 Task: Find connections with filter location Abnūb with filter topic #Mondaymotivationwith filter profile language German with filter current company JK Agri Genetics Limited with filter school University of Agricultural Sciences, Bangalore with filter industry Real Estate with filter service category Ghostwriting with filter keywords title Office Clerk
Action: Mouse moved to (491, 62)
Screenshot: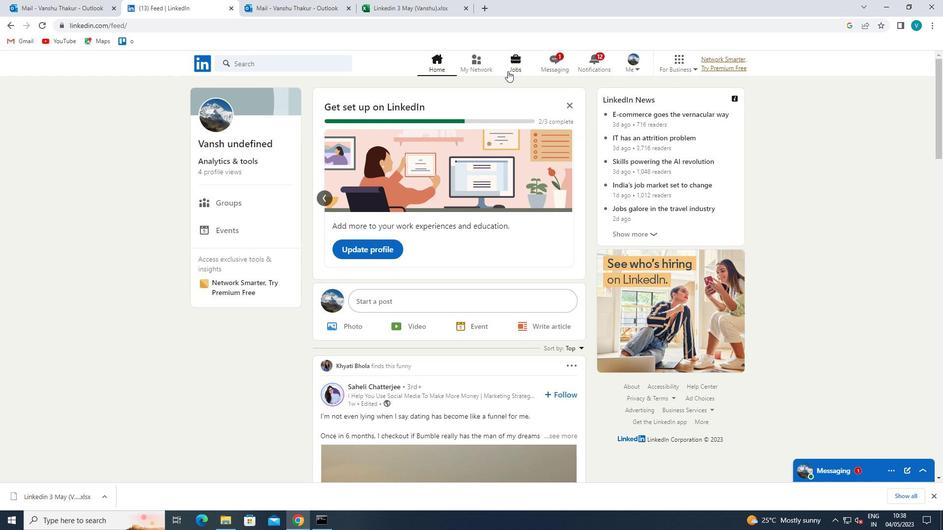 
Action: Mouse pressed left at (491, 62)
Screenshot: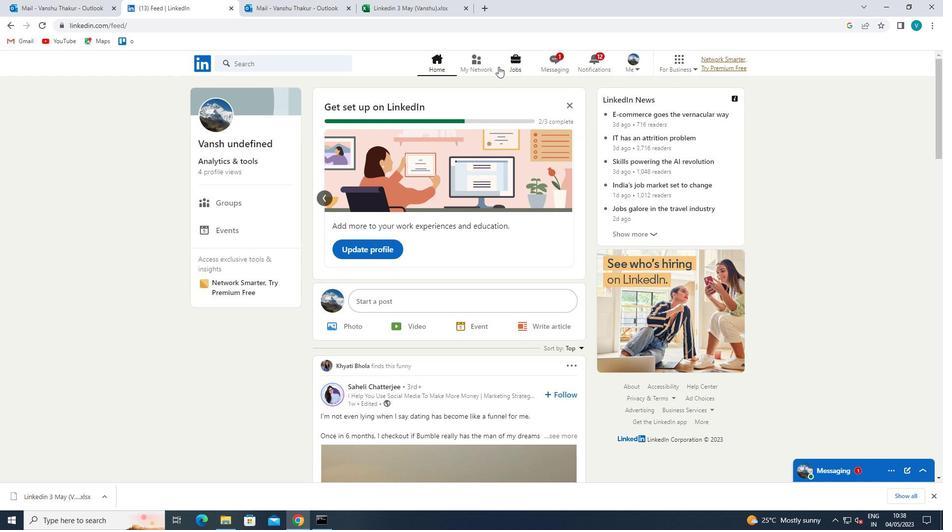 
Action: Mouse moved to (298, 118)
Screenshot: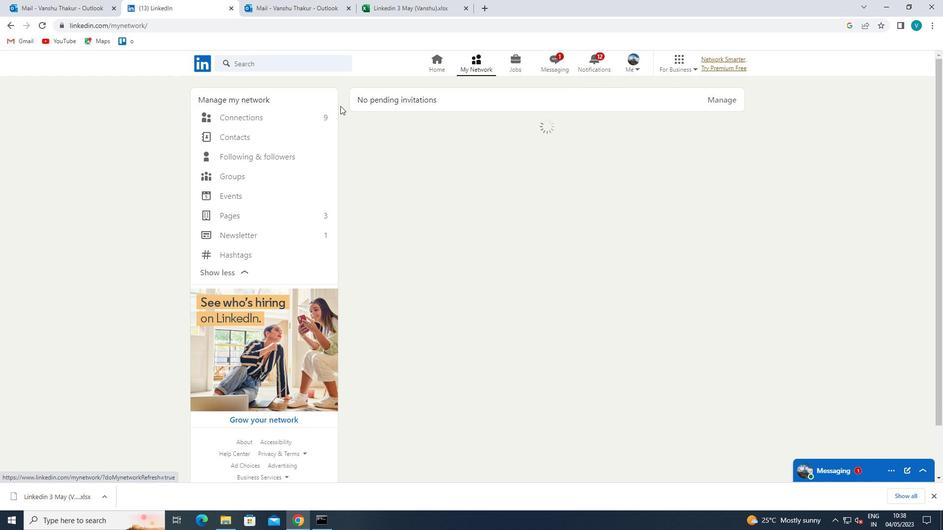 
Action: Mouse pressed left at (298, 118)
Screenshot: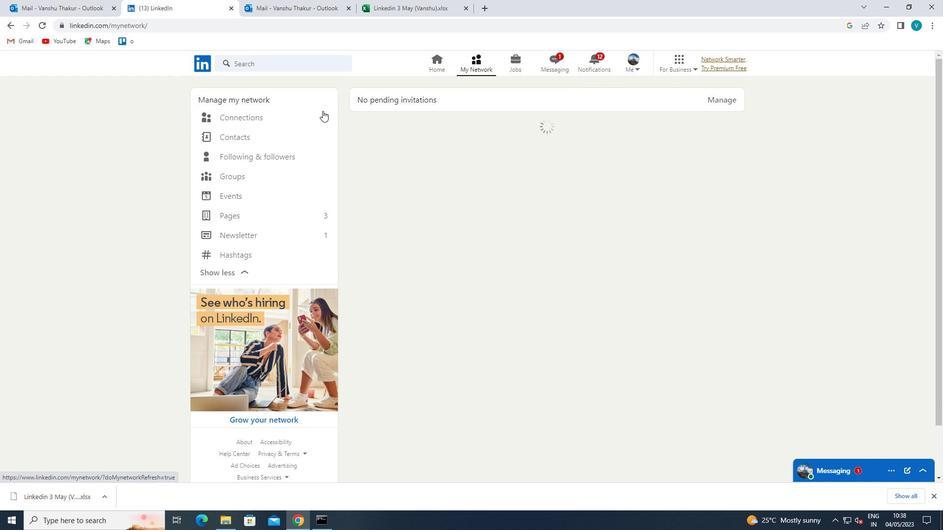 
Action: Mouse moved to (524, 116)
Screenshot: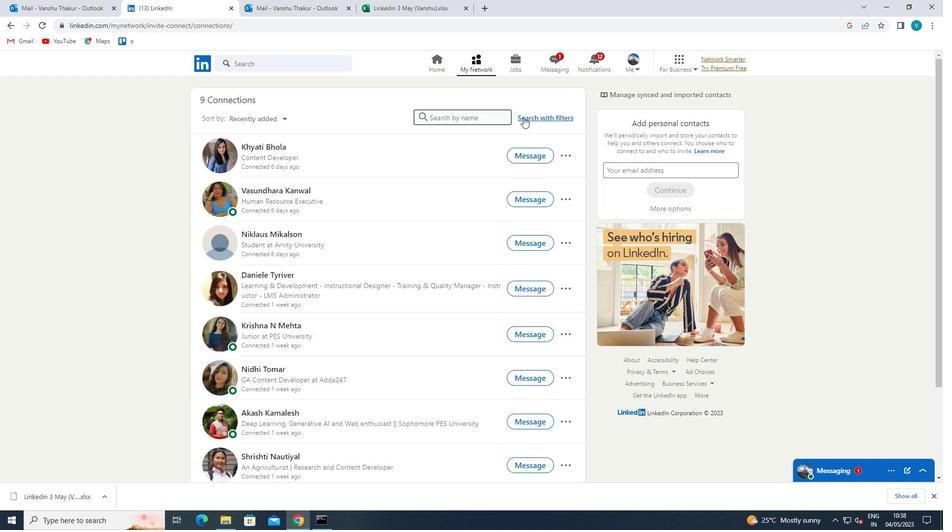 
Action: Mouse pressed left at (524, 116)
Screenshot: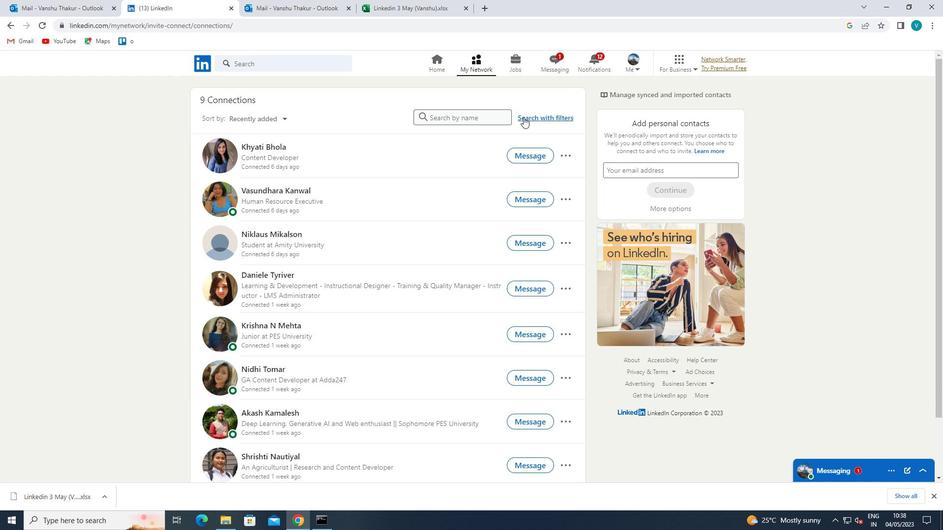 
Action: Mouse moved to (473, 88)
Screenshot: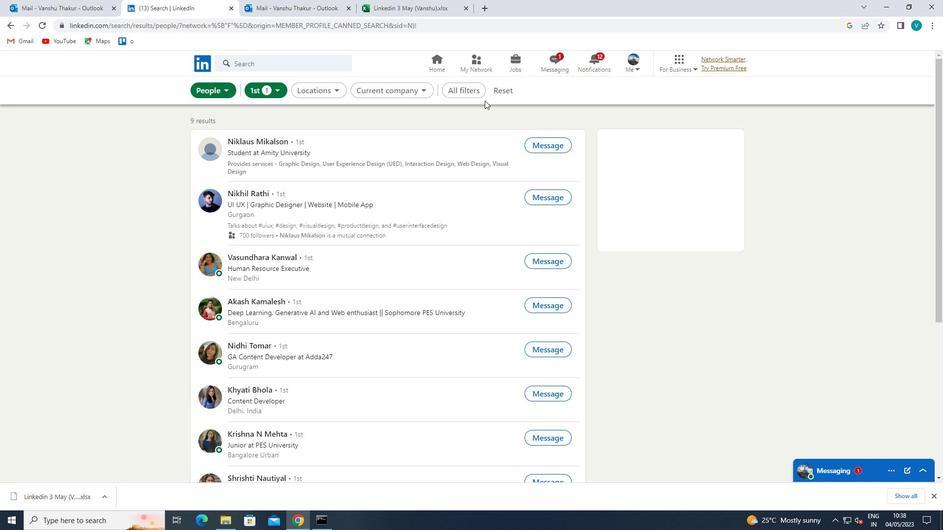 
Action: Mouse pressed left at (473, 88)
Screenshot: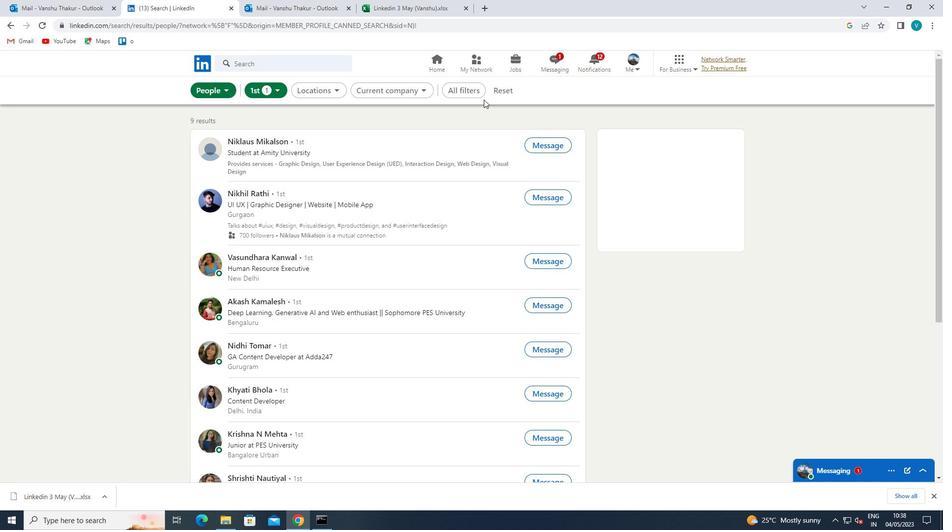 
Action: Mouse moved to (765, 178)
Screenshot: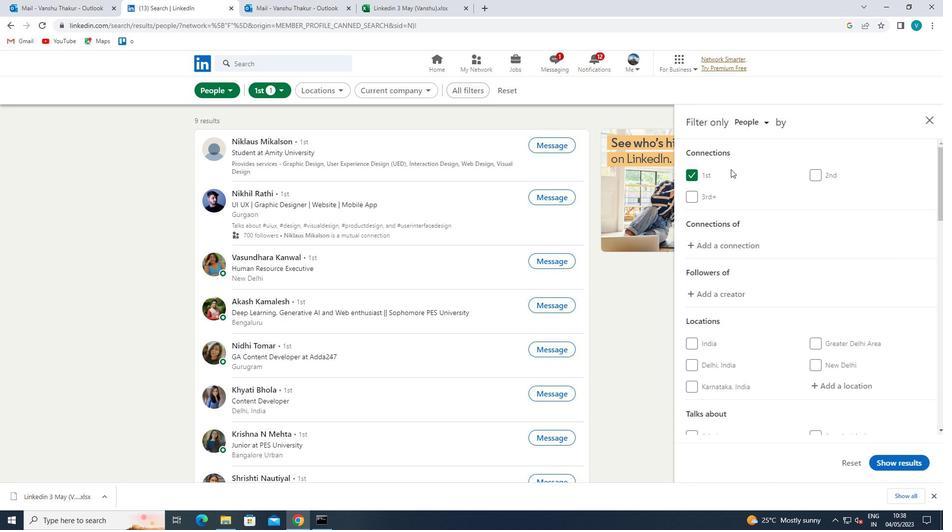 
Action: Mouse scrolled (765, 177) with delta (0, 0)
Screenshot: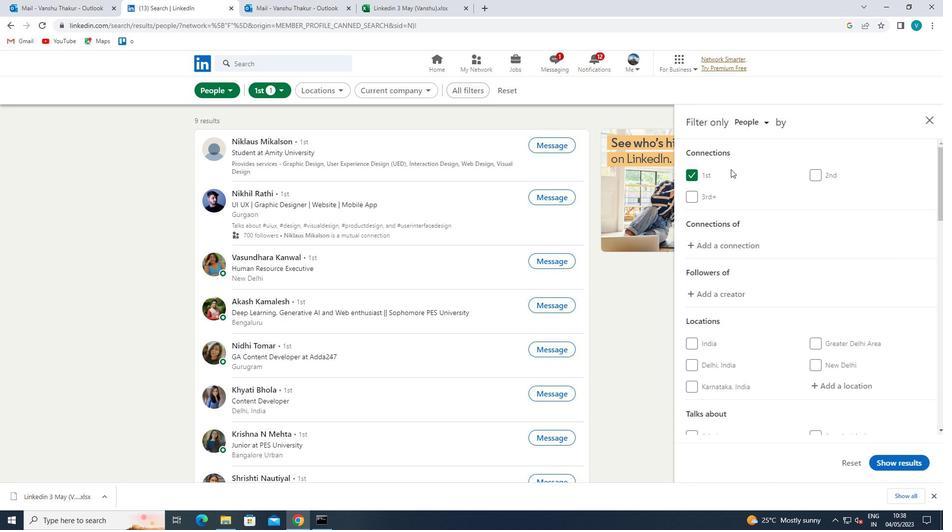
Action: Mouse scrolled (765, 177) with delta (0, 0)
Screenshot: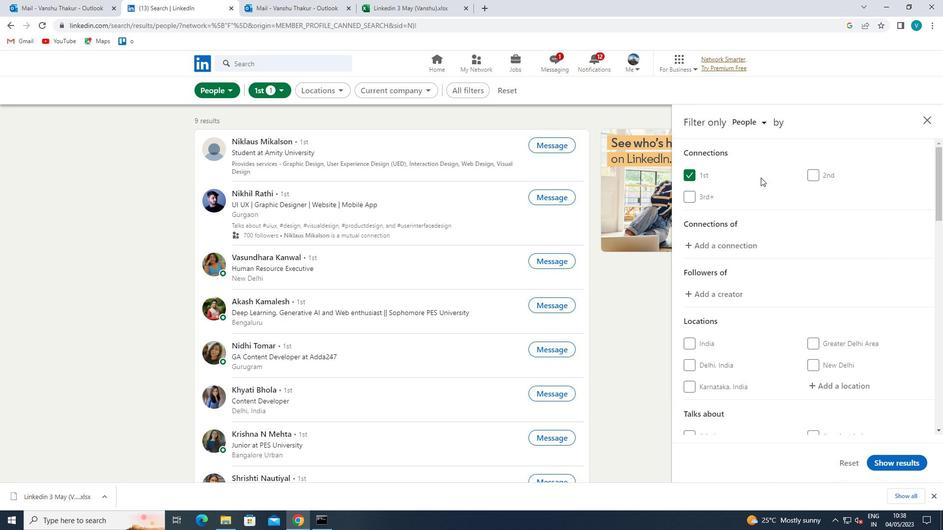 
Action: Mouse moved to (833, 283)
Screenshot: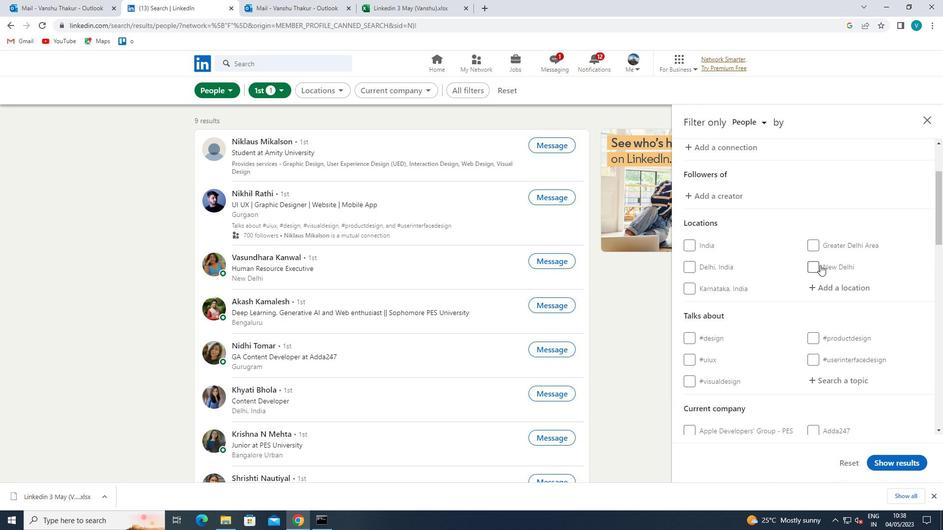 
Action: Mouse pressed left at (833, 283)
Screenshot: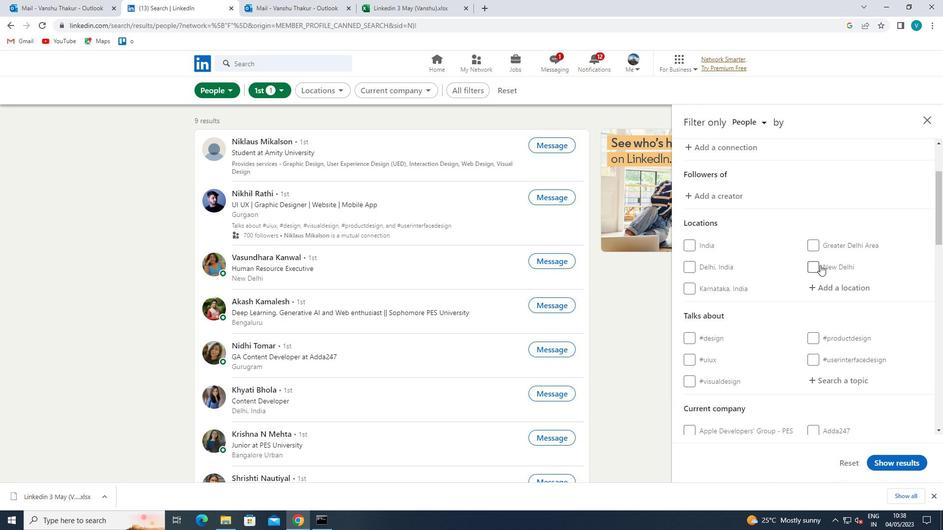 
Action: Mouse moved to (833, 284)
Screenshot: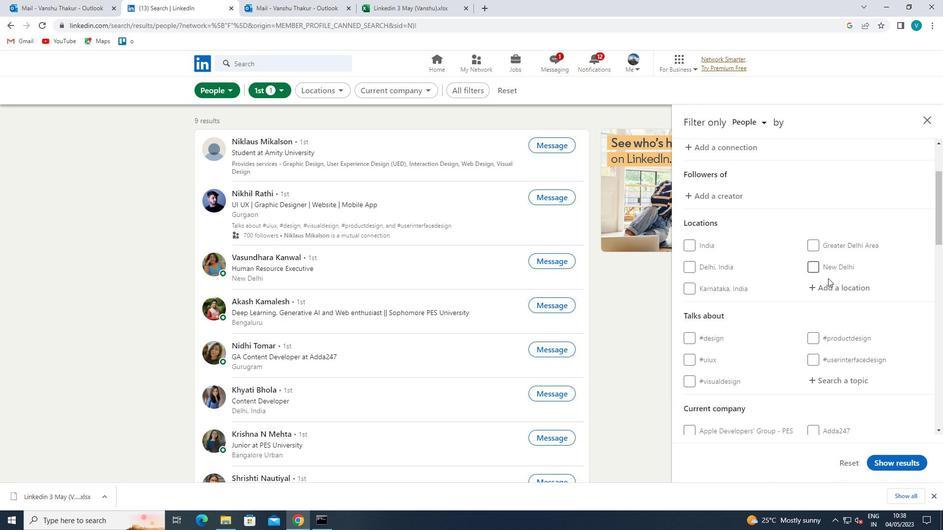 
Action: Key pressed <Key.shift>ABNUN<Key.backspace>B
Screenshot: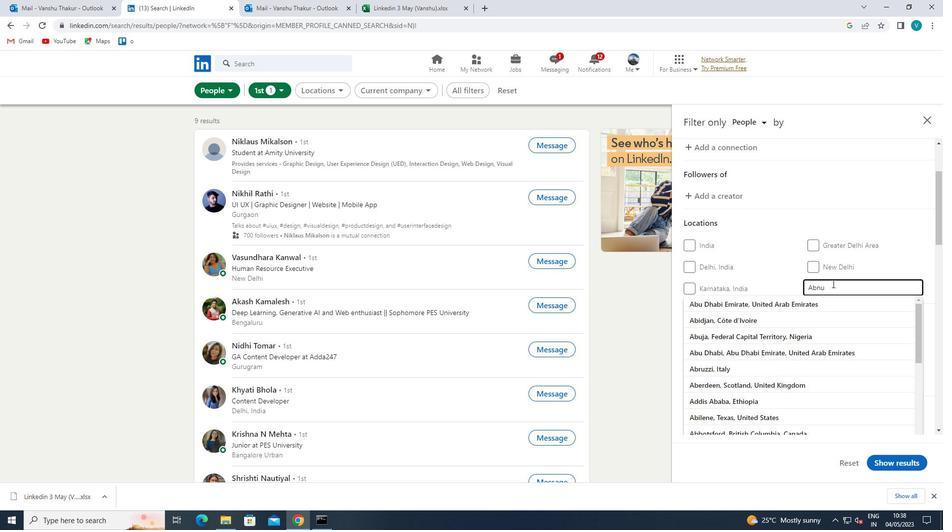 
Action: Mouse moved to (805, 304)
Screenshot: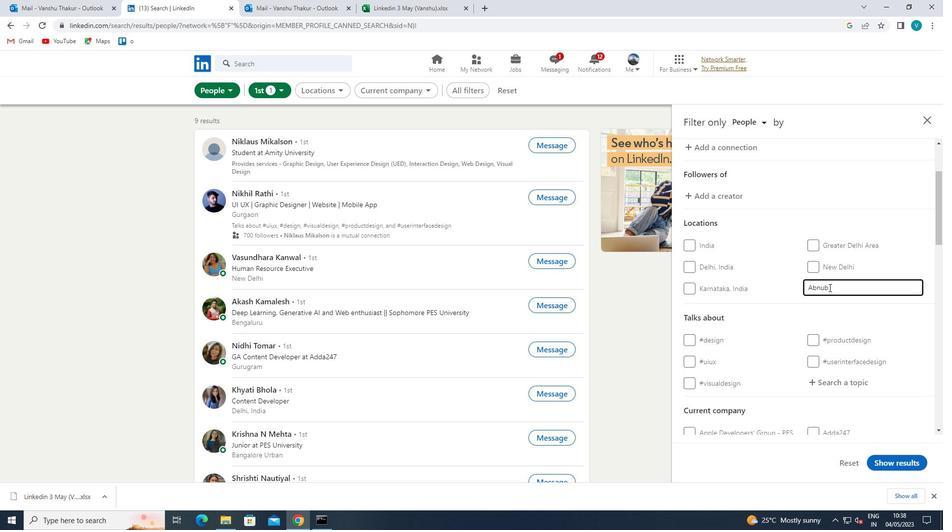 
Action: Mouse pressed left at (805, 304)
Screenshot: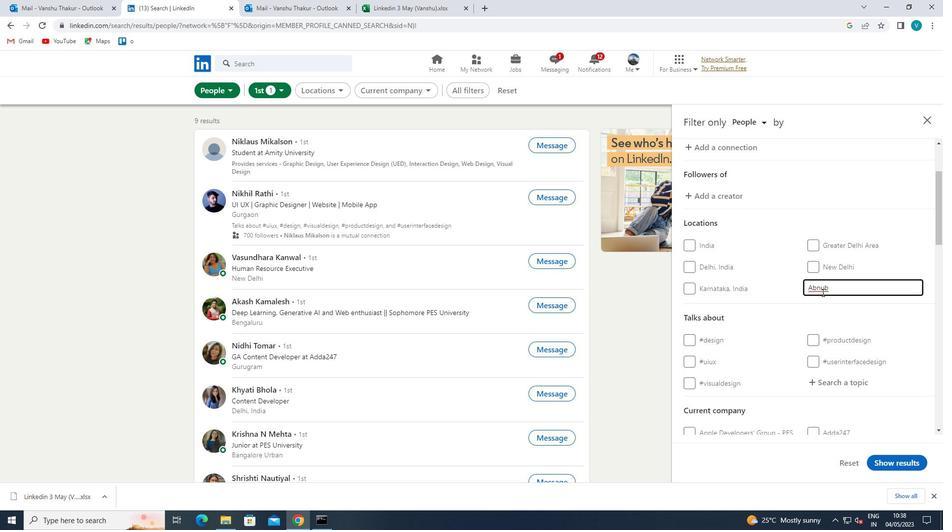 
Action: Mouse moved to (805, 304)
Screenshot: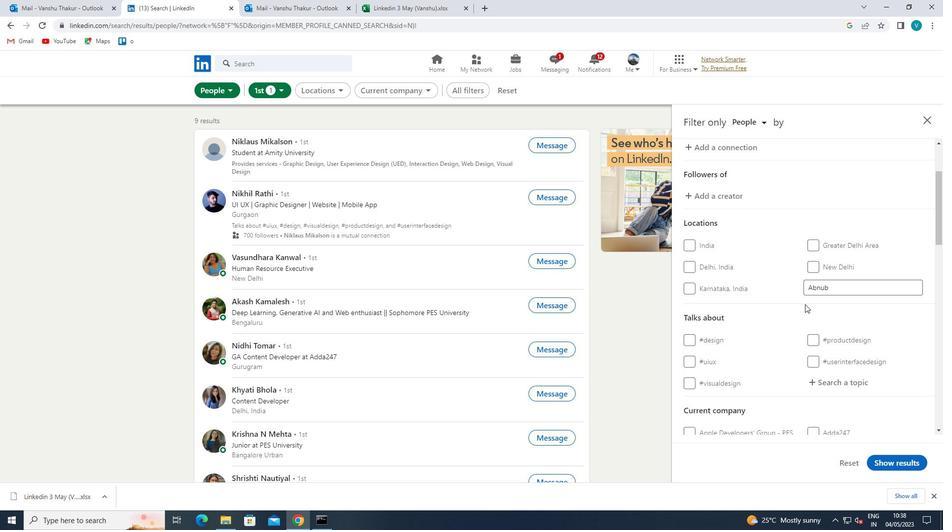
Action: Mouse scrolled (805, 304) with delta (0, 0)
Screenshot: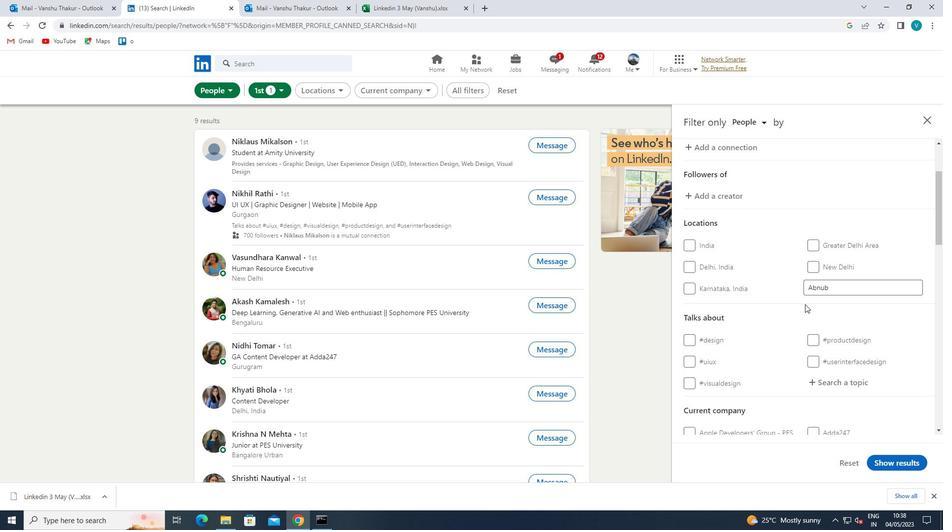 
Action: Mouse scrolled (805, 304) with delta (0, 0)
Screenshot: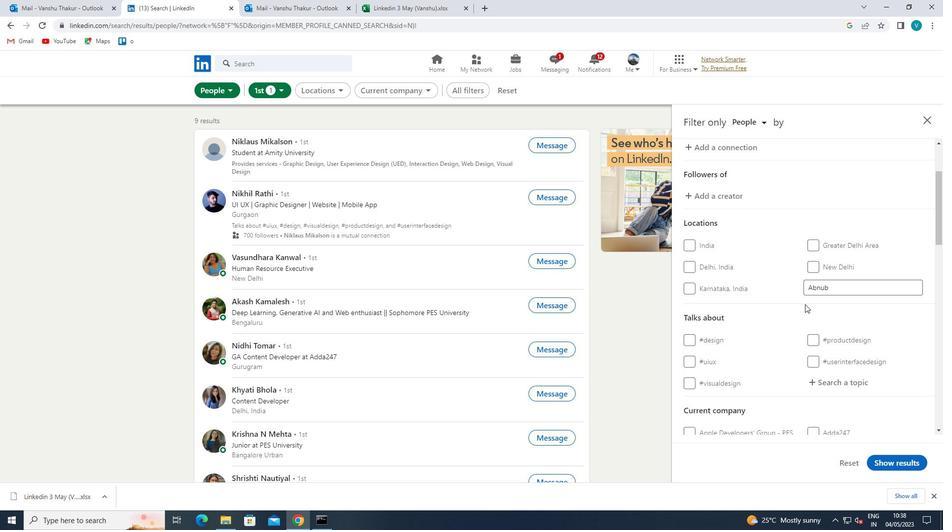 
Action: Mouse moved to (828, 290)
Screenshot: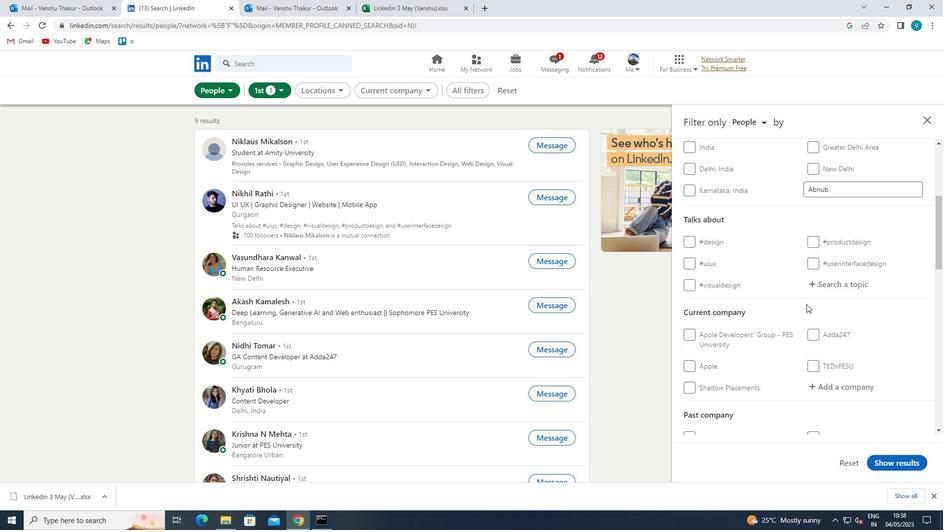 
Action: Mouse pressed left at (828, 290)
Screenshot: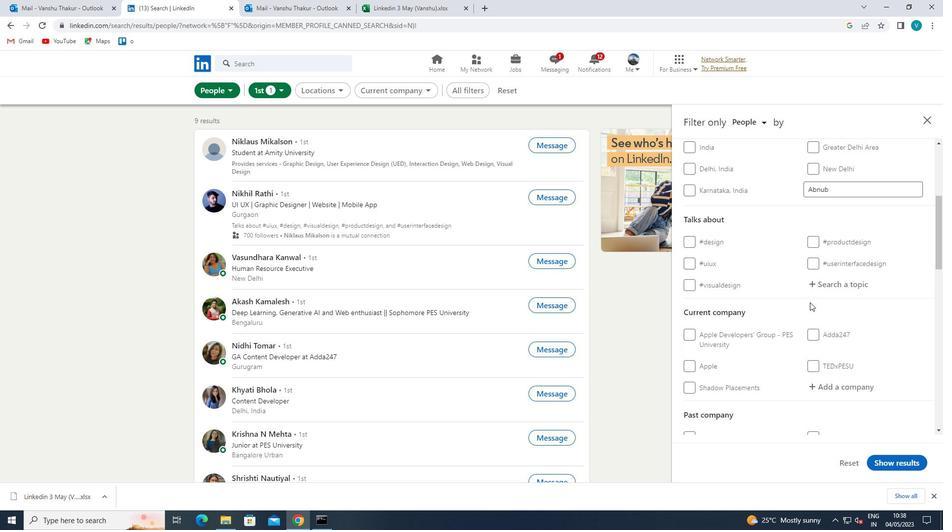 
Action: Mouse moved to (828, 290)
Screenshot: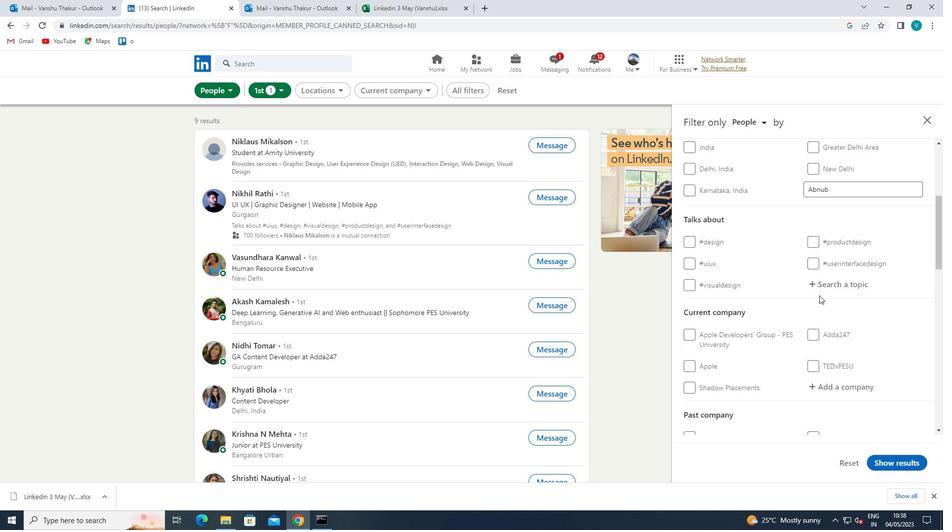 
Action: Key pressed <Key.shift>MONDAY
Screenshot: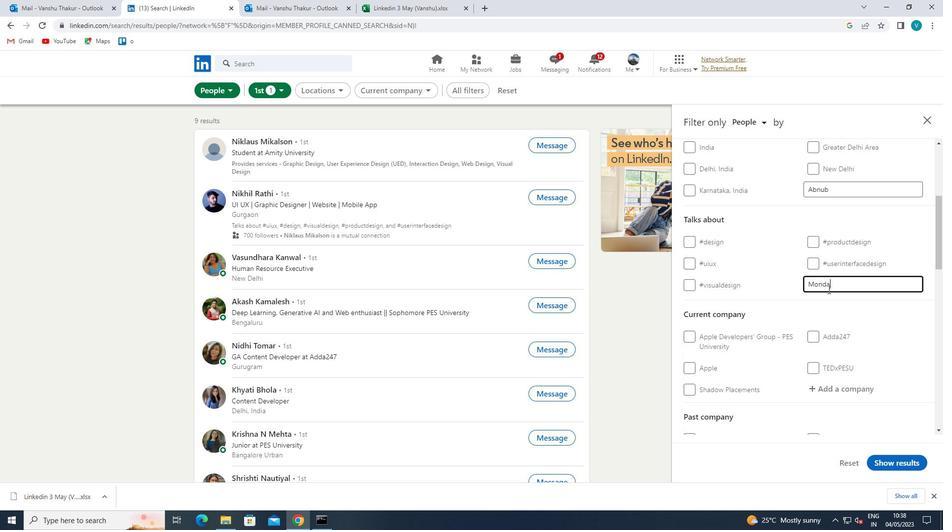 
Action: Mouse moved to (829, 288)
Screenshot: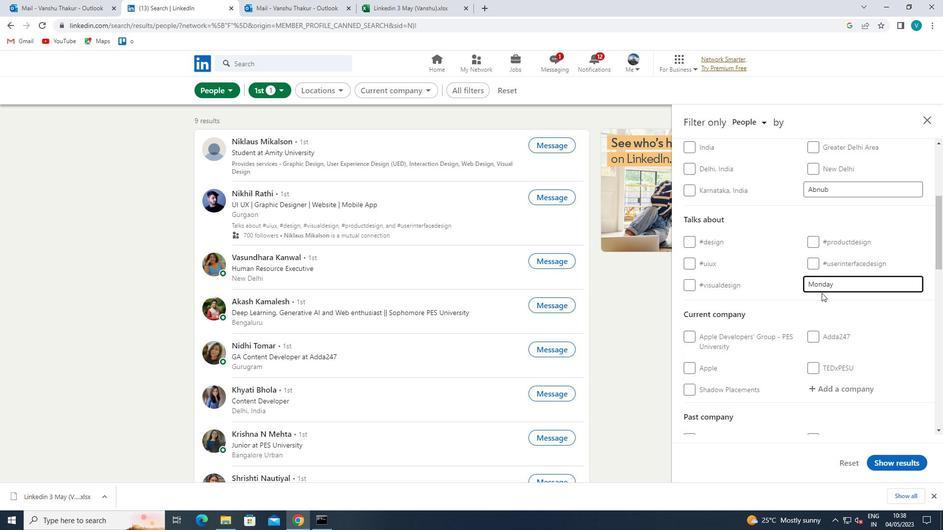 
Action: Key pressed MOTIVA
Screenshot: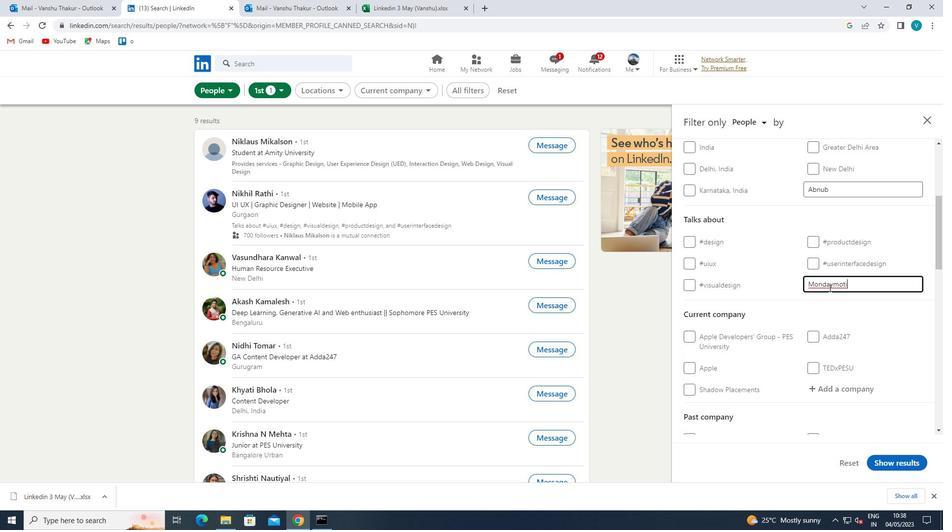 
Action: Mouse moved to (811, 293)
Screenshot: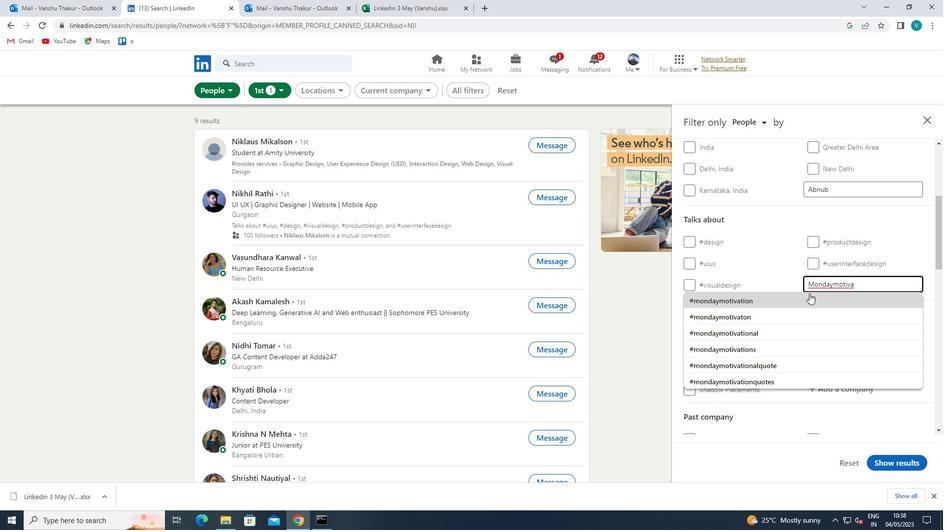 
Action: Mouse pressed left at (811, 293)
Screenshot: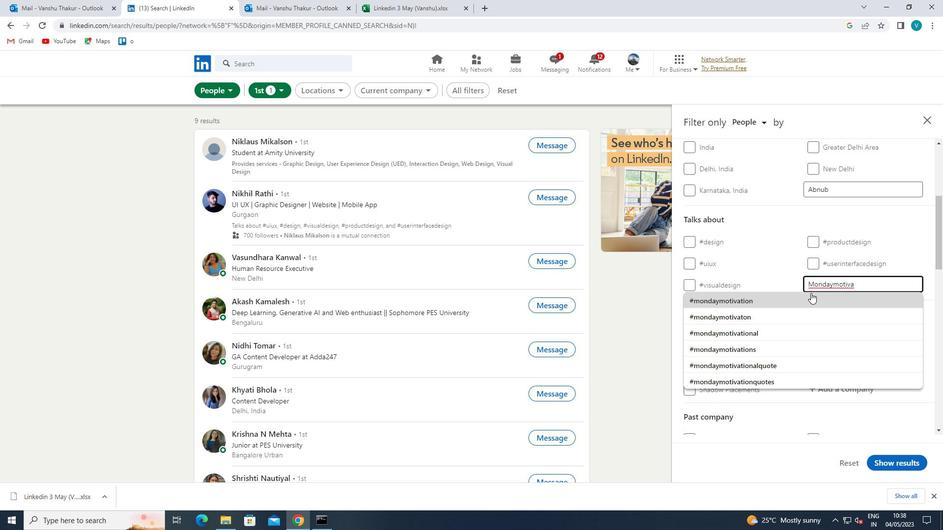 
Action: Mouse moved to (813, 292)
Screenshot: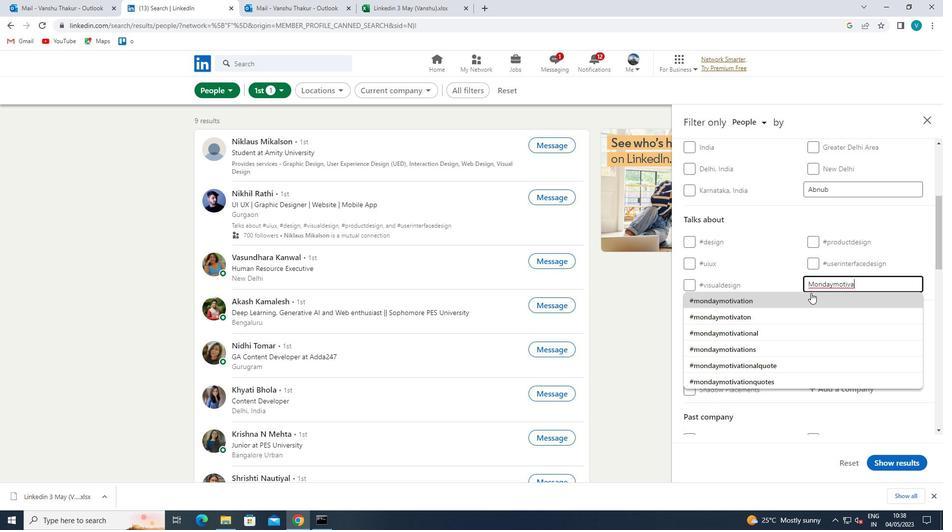 
Action: Mouse scrolled (813, 291) with delta (0, 0)
Screenshot: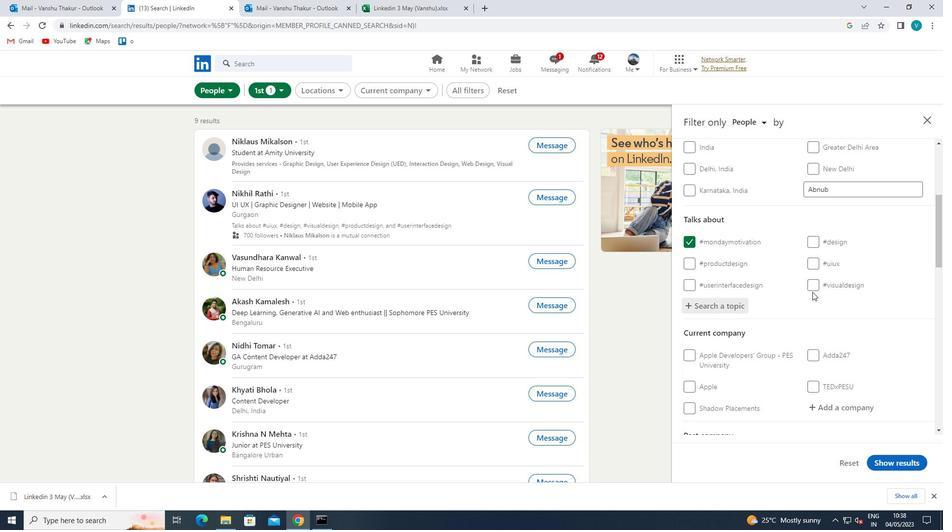 
Action: Mouse scrolled (813, 291) with delta (0, 0)
Screenshot: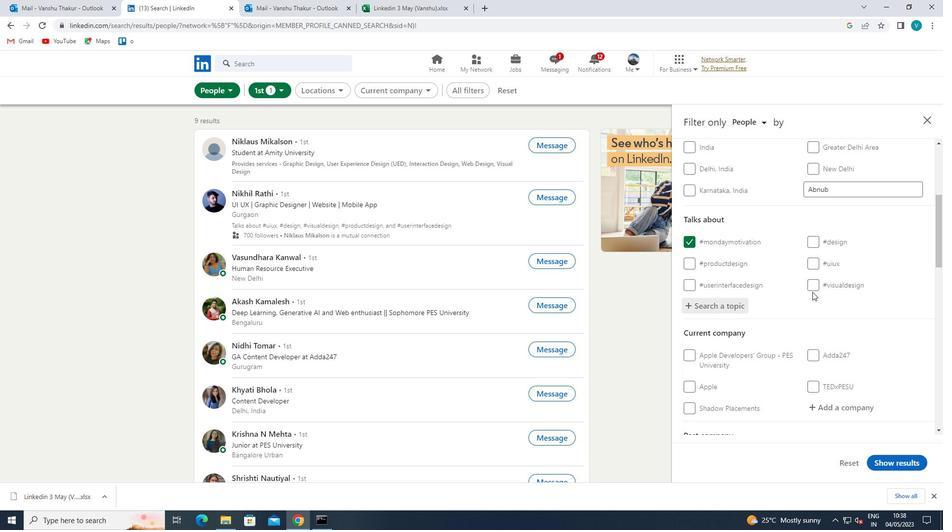 
Action: Mouse scrolled (813, 291) with delta (0, 0)
Screenshot: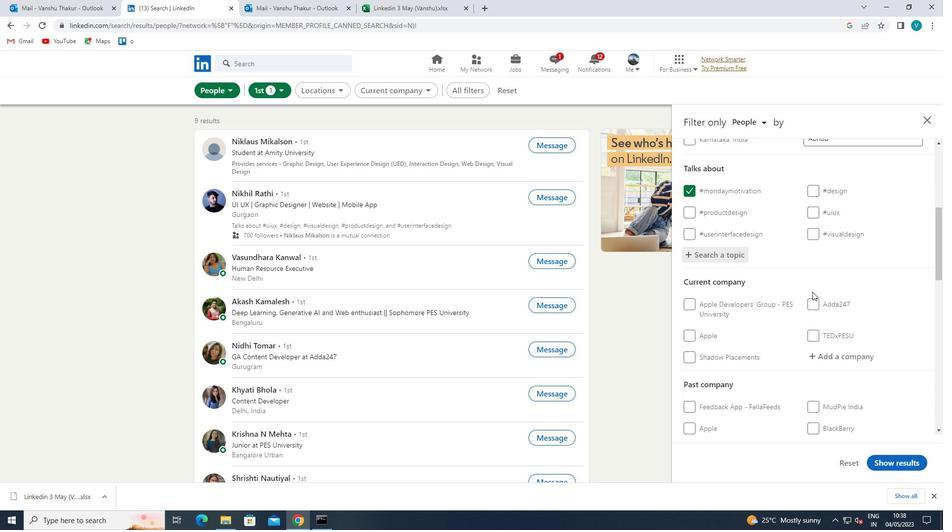 
Action: Mouse moved to (834, 262)
Screenshot: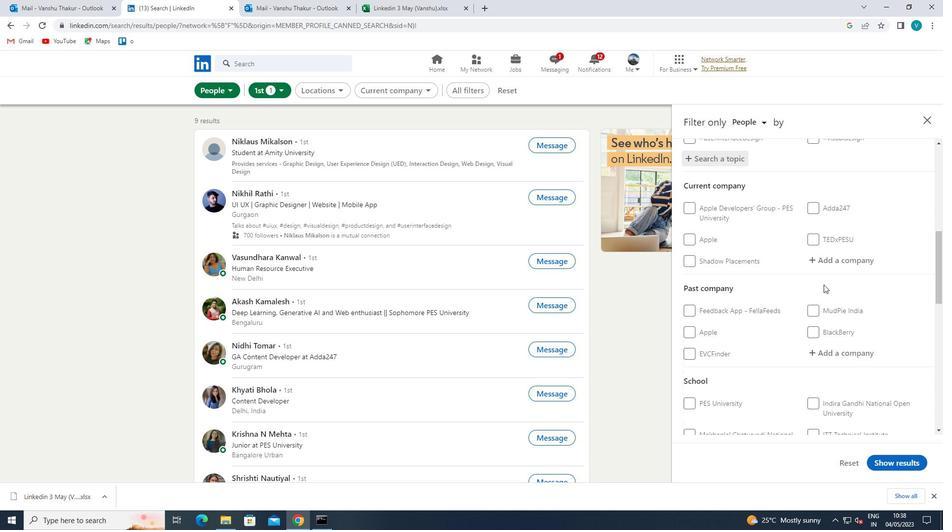 
Action: Mouse pressed left at (834, 262)
Screenshot: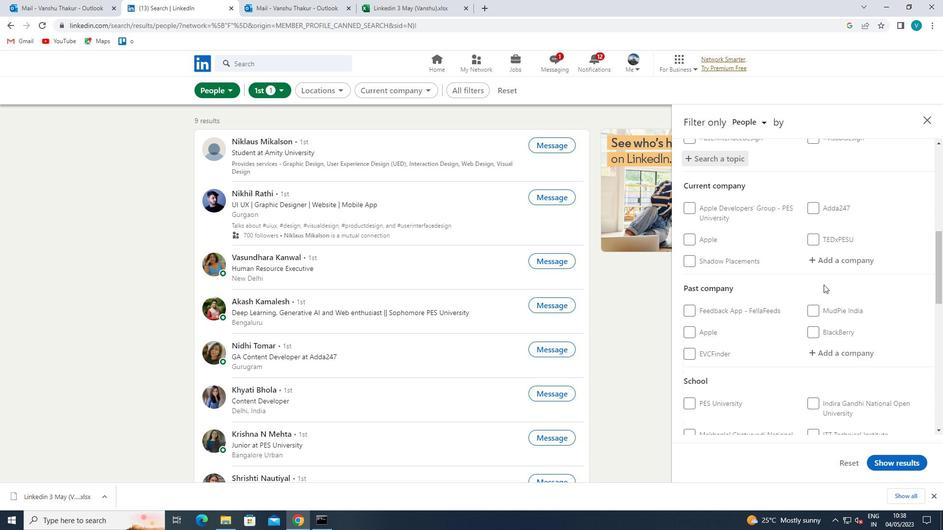 
Action: Key pressed <Key.shift>JK<Key.space><Key.shift>AGRI
Screenshot: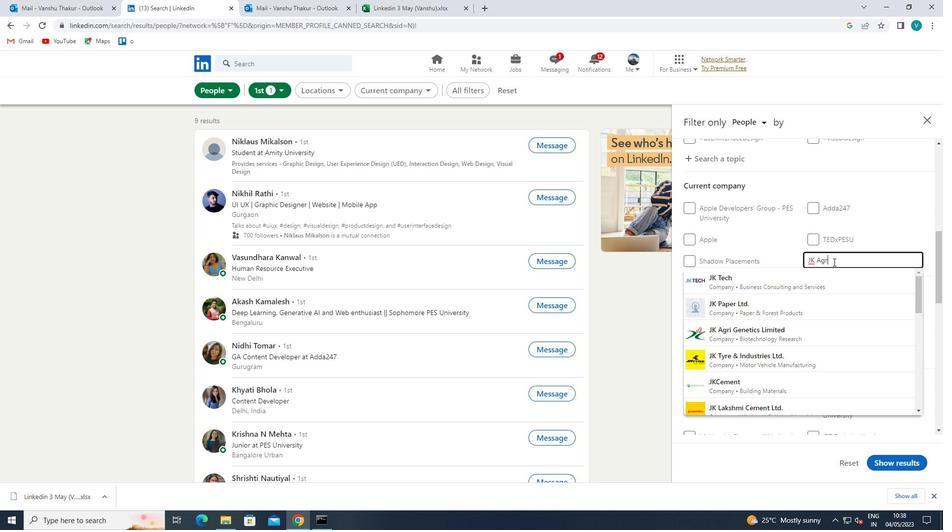 
Action: Mouse moved to (803, 283)
Screenshot: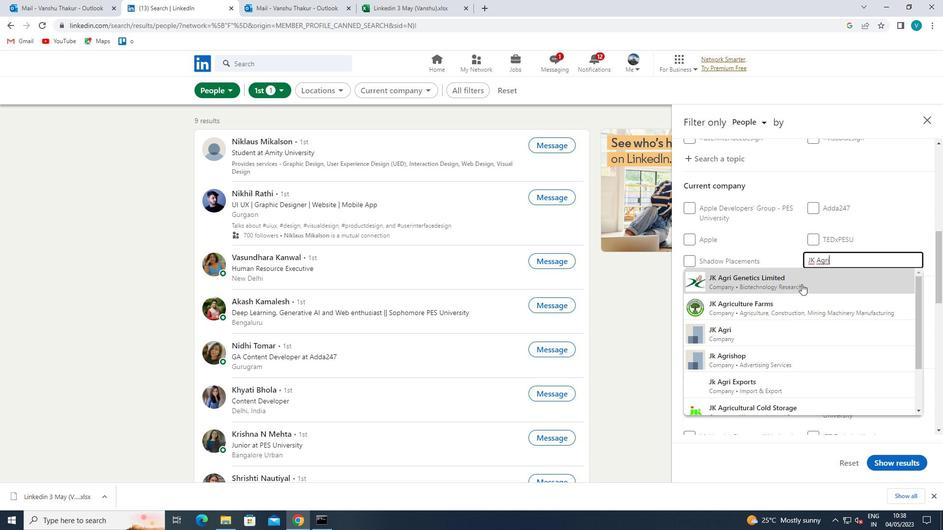 
Action: Mouse pressed left at (803, 283)
Screenshot: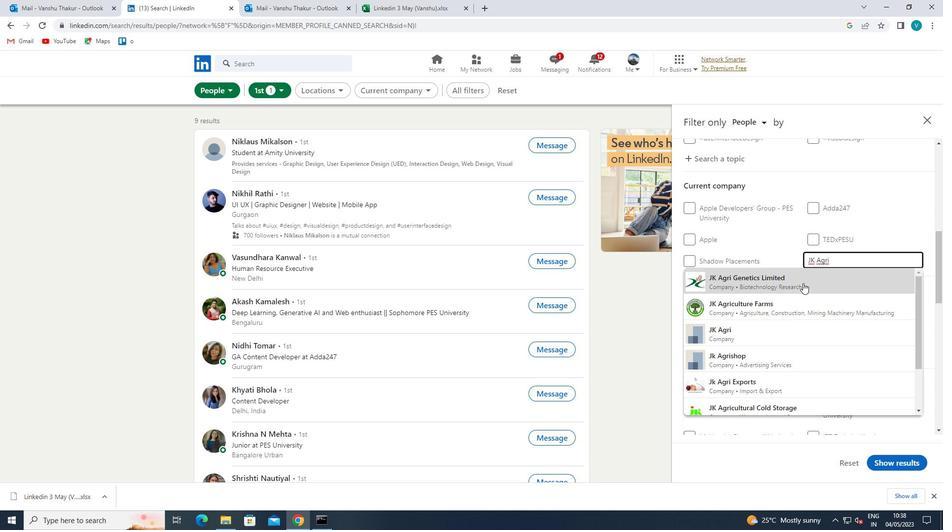 
Action: Mouse scrolled (803, 283) with delta (0, 0)
Screenshot: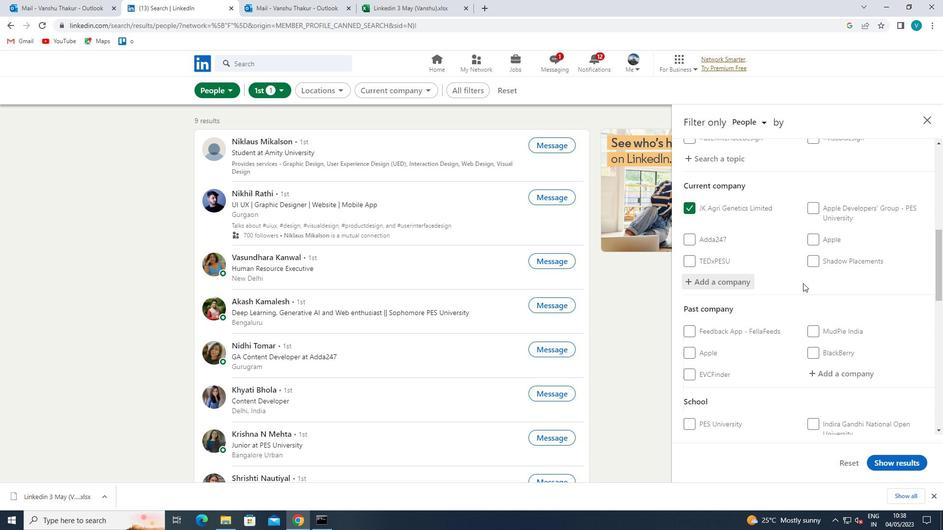 
Action: Mouse scrolled (803, 283) with delta (0, 0)
Screenshot: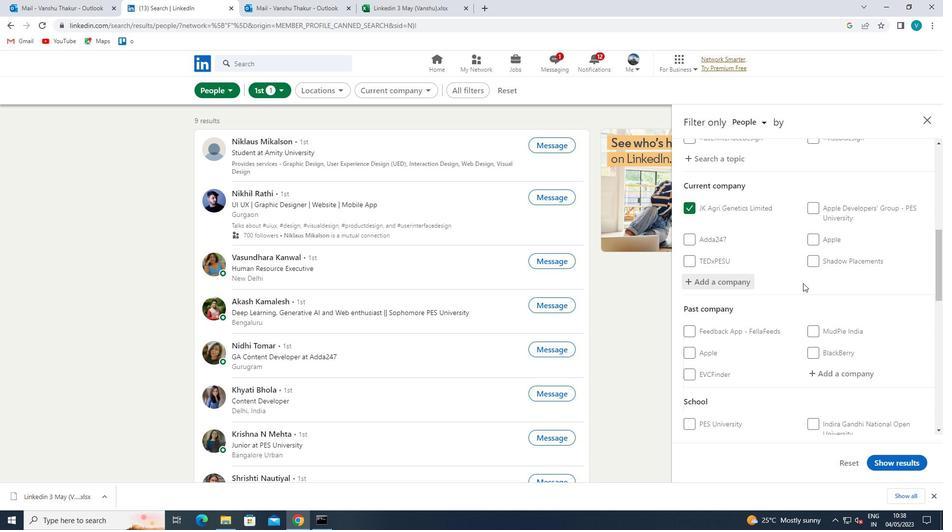 
Action: Mouse scrolled (803, 283) with delta (0, 0)
Screenshot: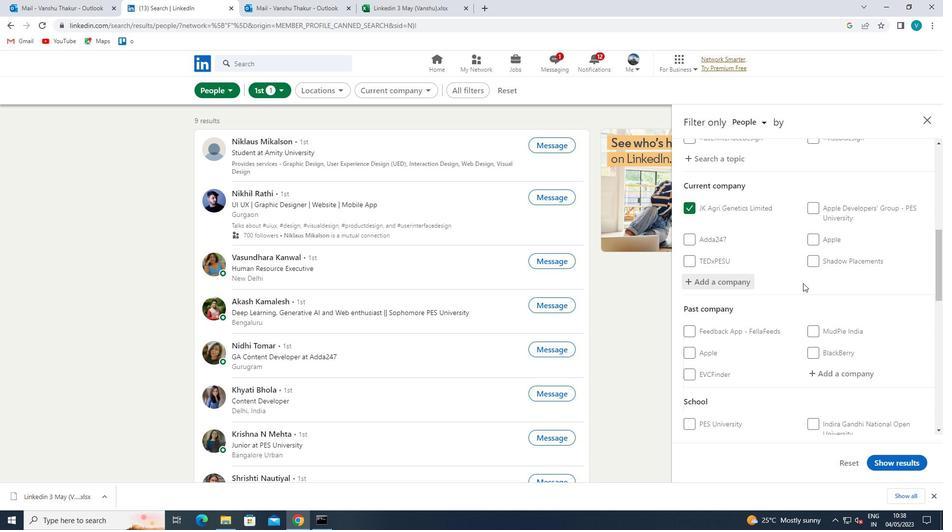 
Action: Mouse moved to (804, 283)
Screenshot: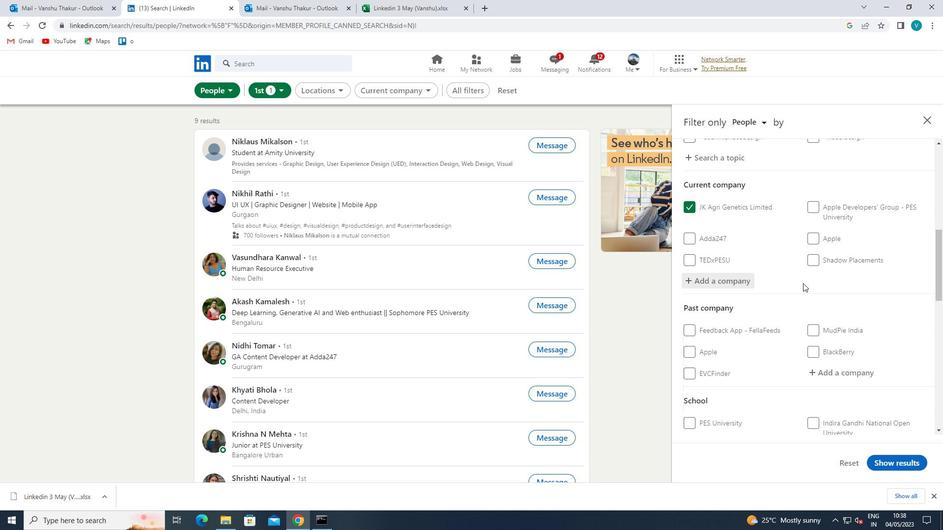 
Action: Mouse scrolled (804, 283) with delta (0, 0)
Screenshot: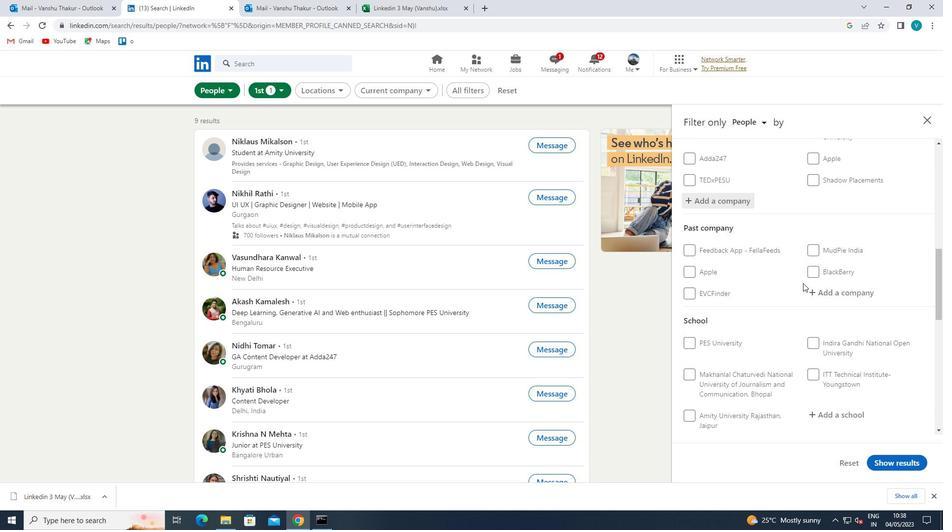 
Action: Mouse moved to (830, 299)
Screenshot: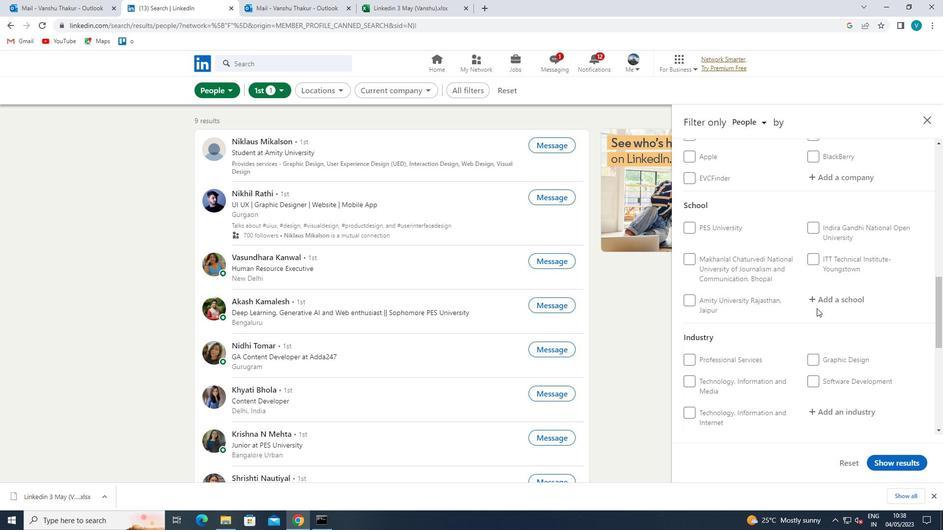 
Action: Mouse pressed left at (830, 299)
Screenshot: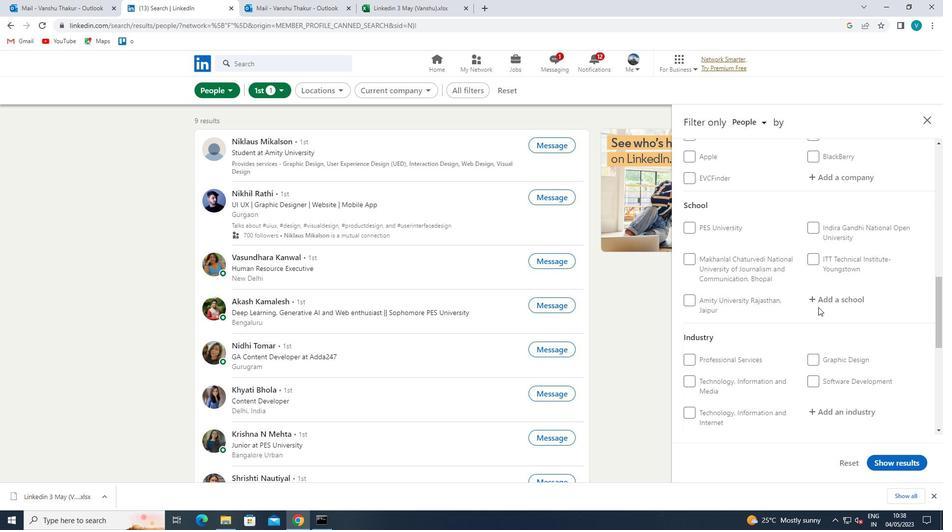 
Action: Mouse moved to (833, 298)
Screenshot: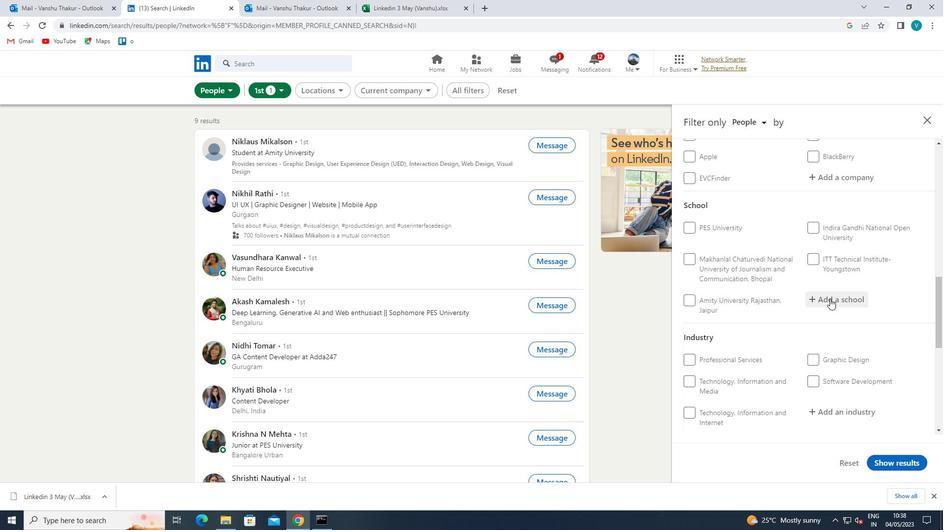 
Action: Key pressed <Key.shift>UNIVERSITY<Key.space>
Screenshot: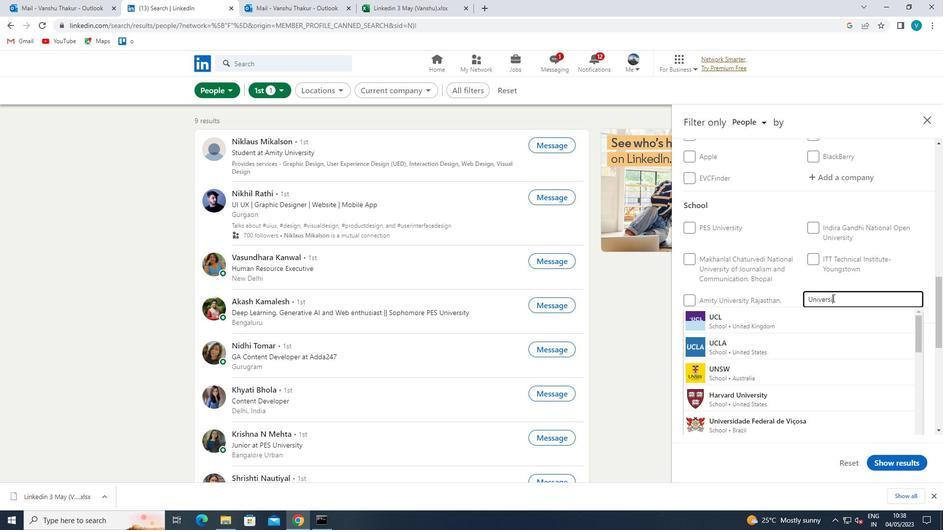 
Action: Mouse moved to (816, 308)
Screenshot: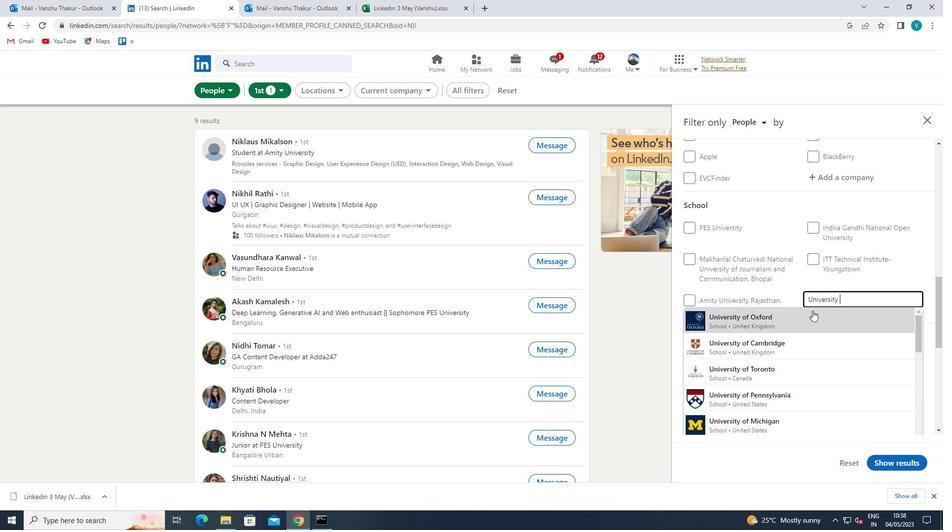 
Action: Key pressed OF<Key.shift>A<Key.down><Key.left><Key.space><Key.right>GRI
Screenshot: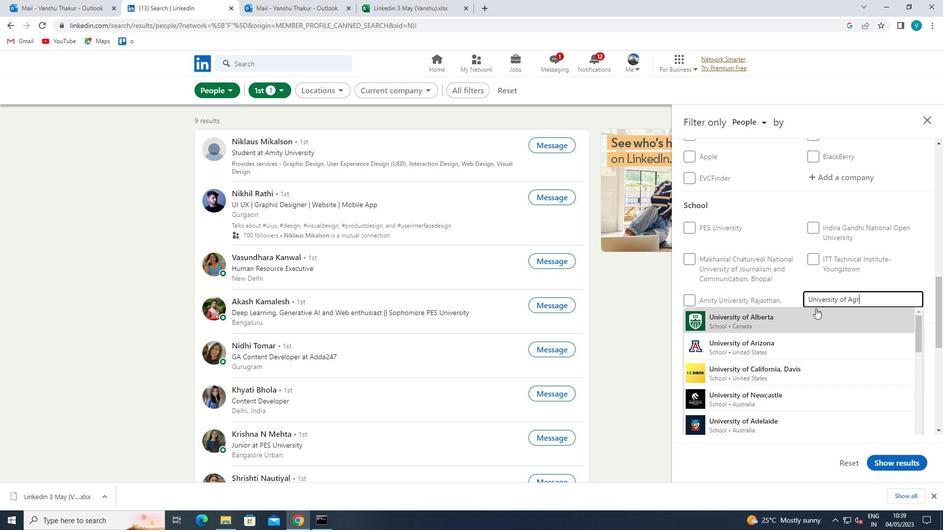 
Action: Mouse moved to (805, 344)
Screenshot: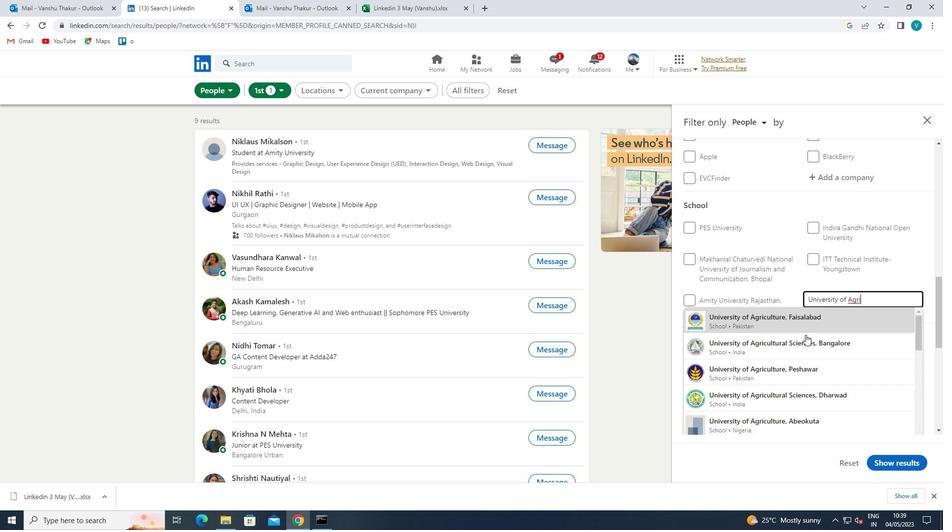 
Action: Mouse pressed left at (805, 344)
Screenshot: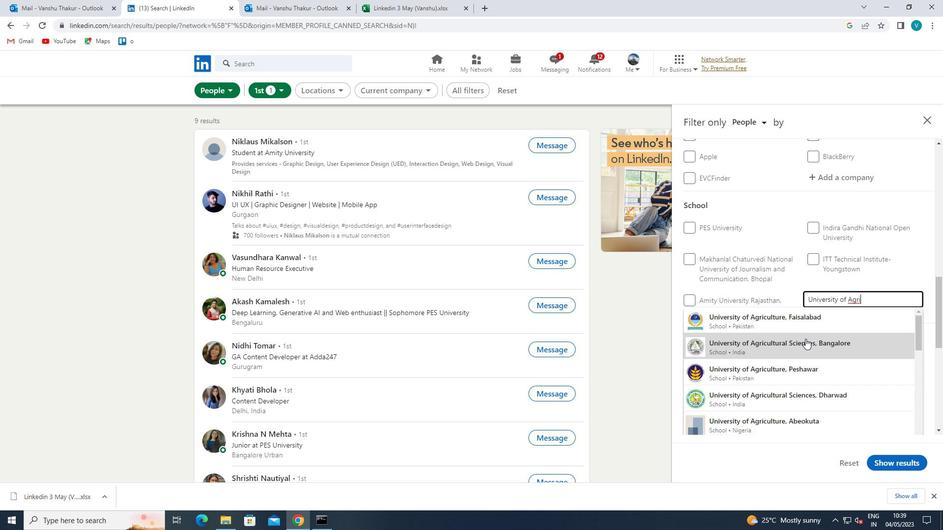 
Action: Mouse moved to (810, 349)
Screenshot: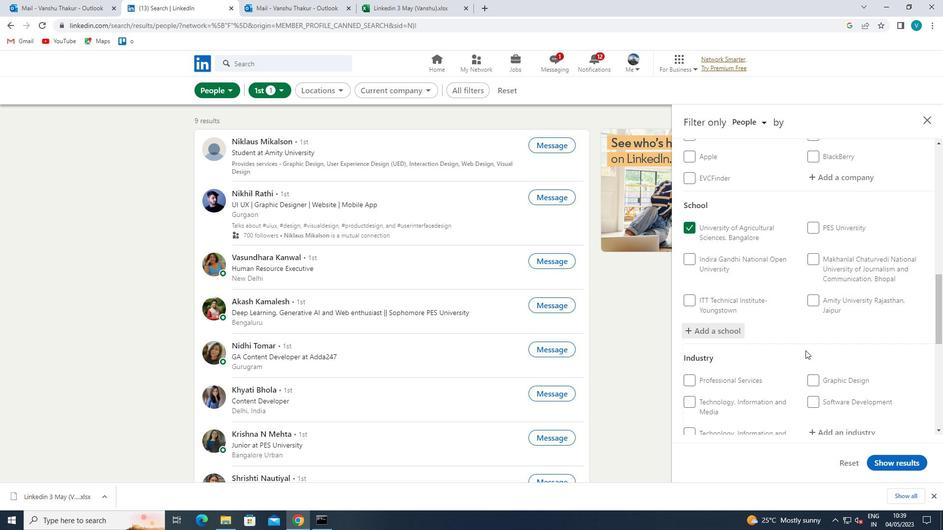 
Action: Mouse scrolled (810, 349) with delta (0, 0)
Screenshot: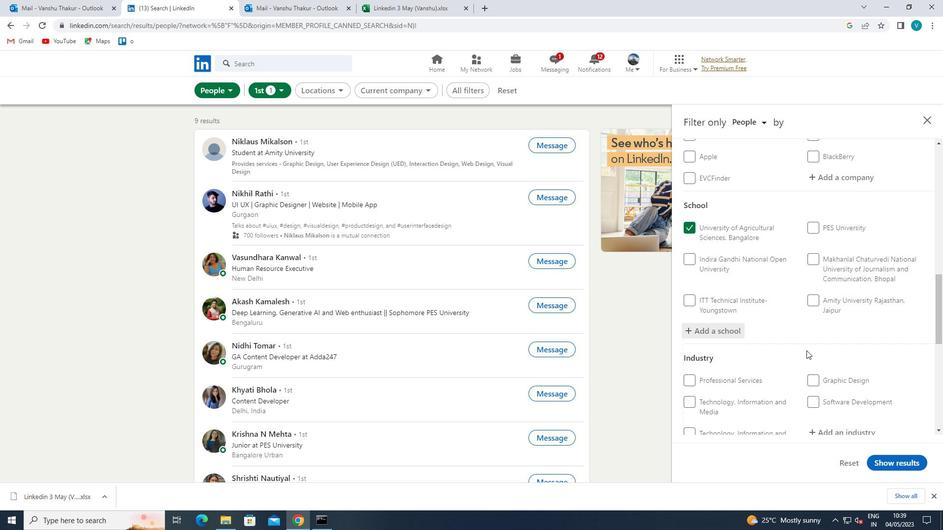 
Action: Mouse scrolled (810, 349) with delta (0, 0)
Screenshot: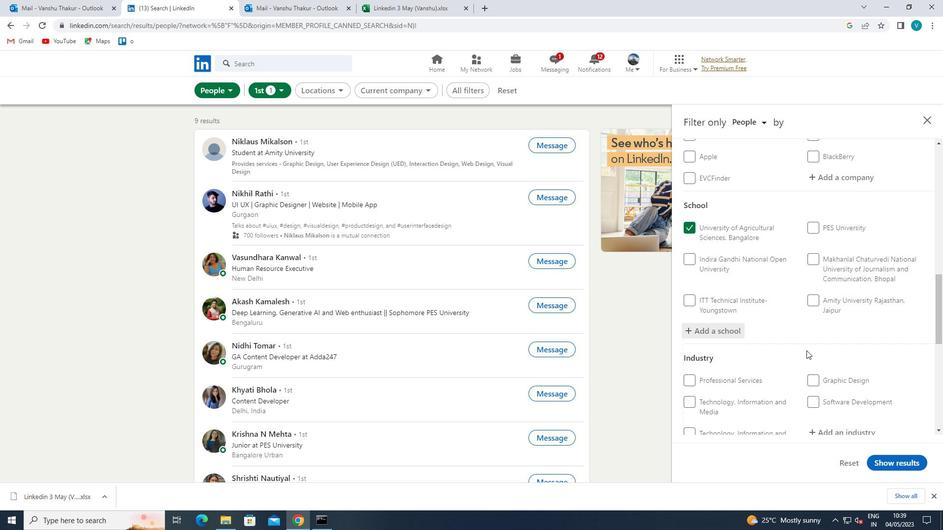 
Action: Mouse moved to (825, 339)
Screenshot: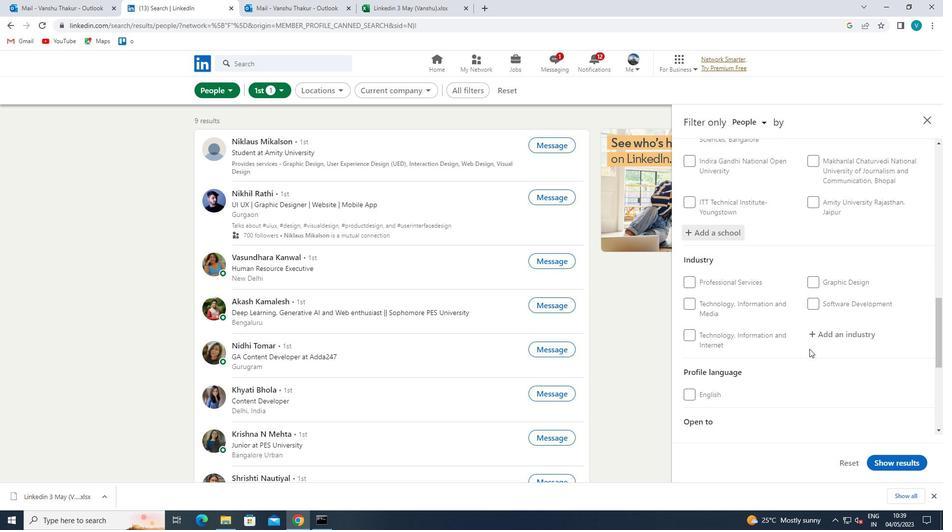 
Action: Mouse pressed left at (825, 339)
Screenshot: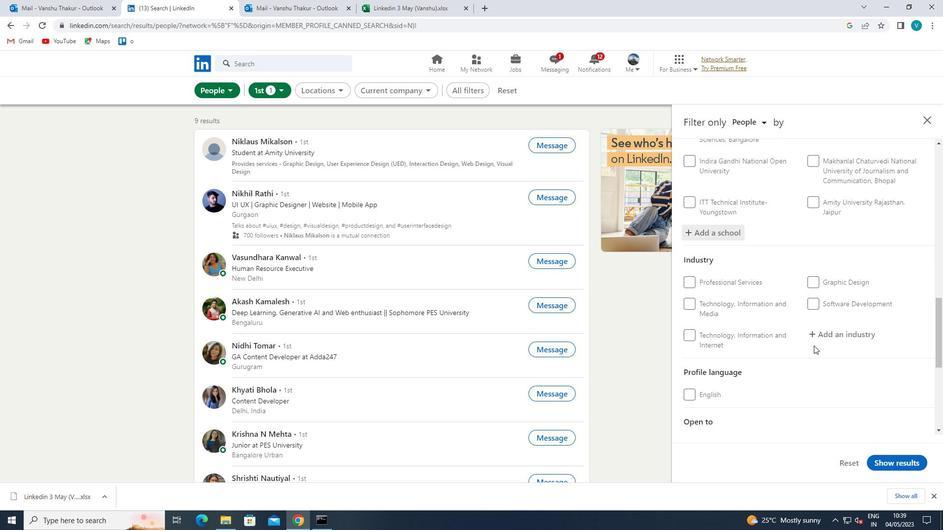 
Action: Key pressed <Key.shift>REAL<Key.space><Key.shift><Key.shift><Key.shift><Key.shift>ESTA
Screenshot: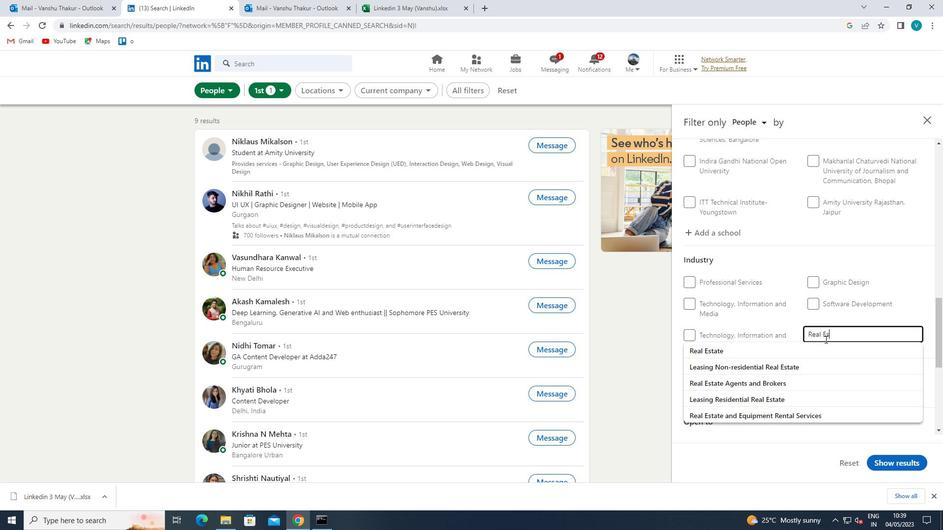 
Action: Mouse moved to (814, 347)
Screenshot: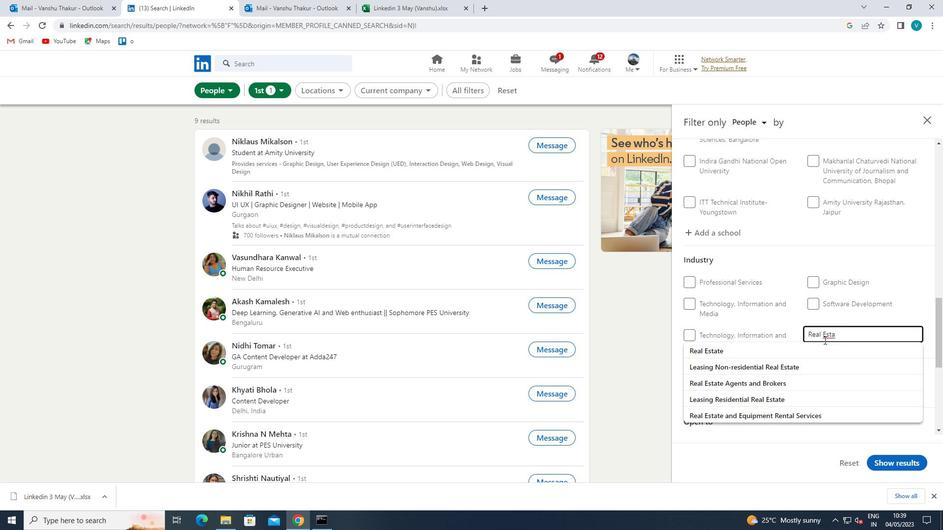 
Action: Mouse pressed left at (814, 347)
Screenshot: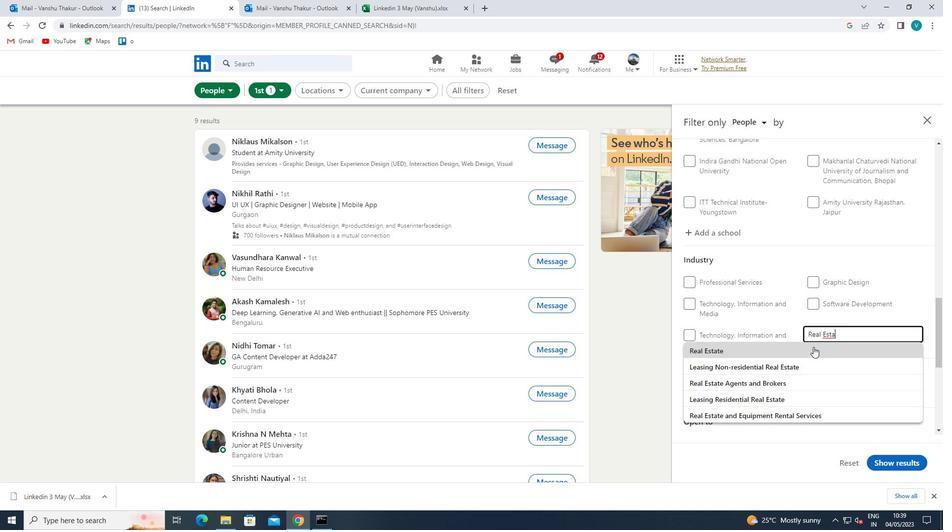 
Action: Mouse scrolled (814, 347) with delta (0, 0)
Screenshot: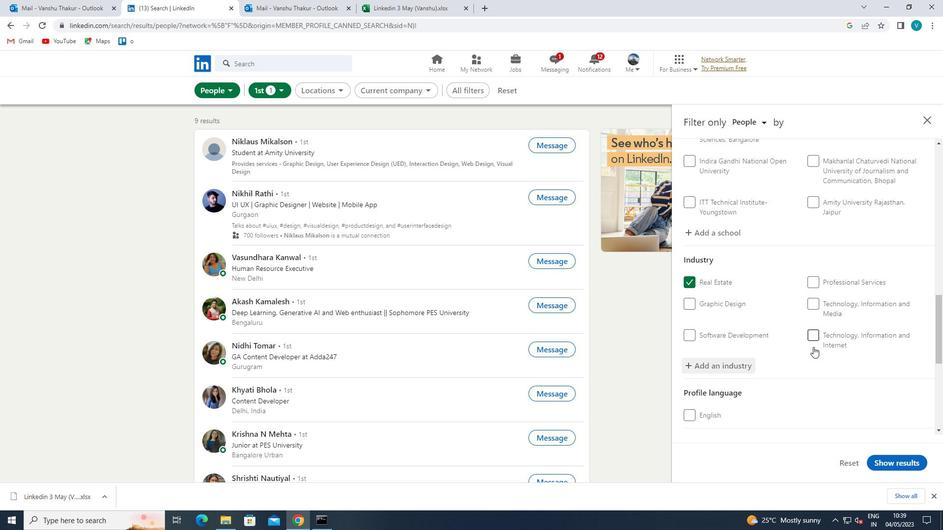 
Action: Mouse scrolled (814, 347) with delta (0, 0)
Screenshot: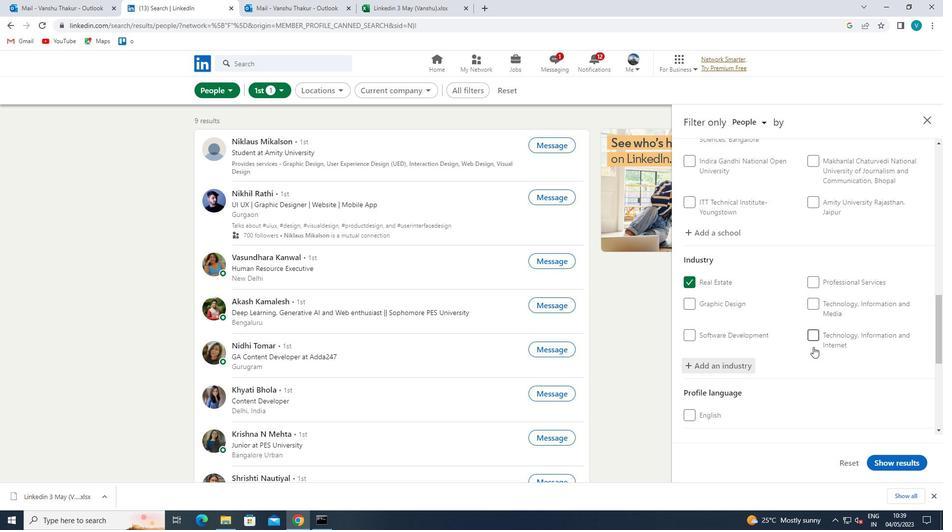 
Action: Mouse scrolled (814, 347) with delta (0, 0)
Screenshot: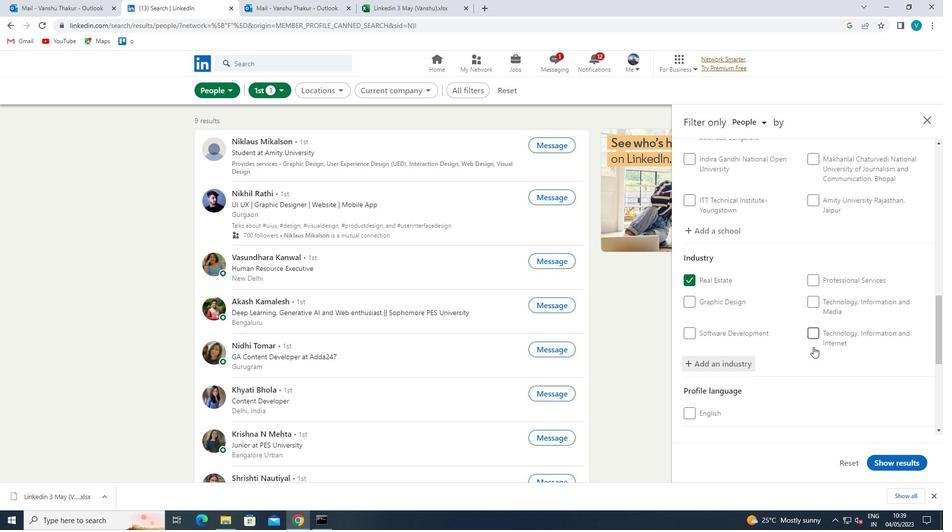 
Action: Mouse scrolled (814, 347) with delta (0, 0)
Screenshot: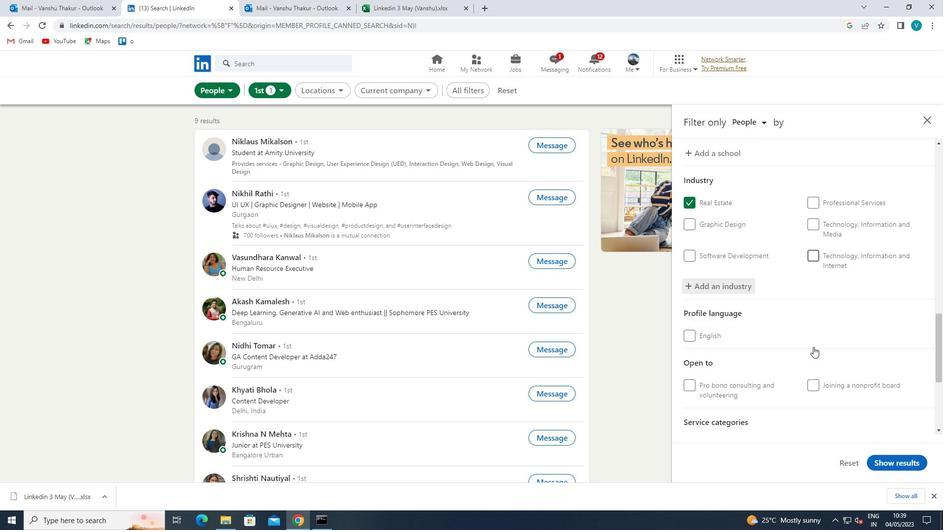 
Action: Mouse moved to (822, 372)
Screenshot: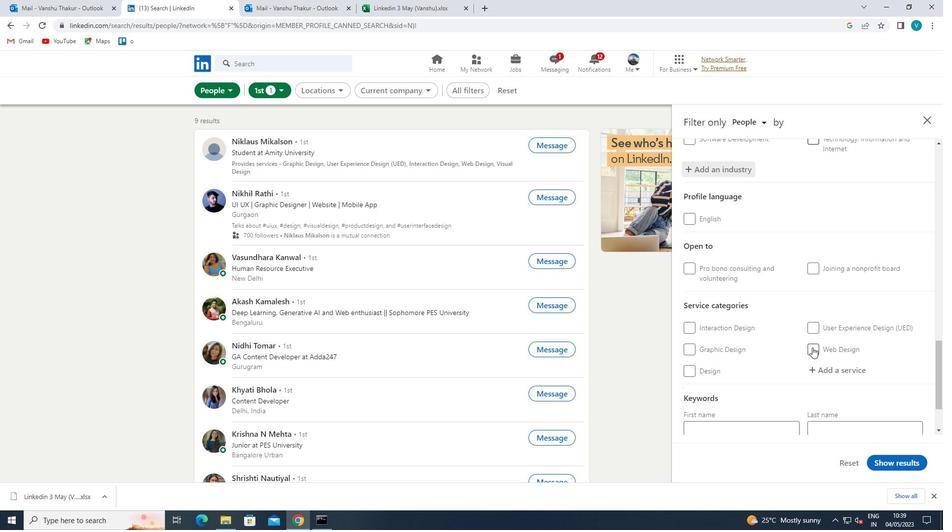 
Action: Mouse pressed left at (822, 372)
Screenshot: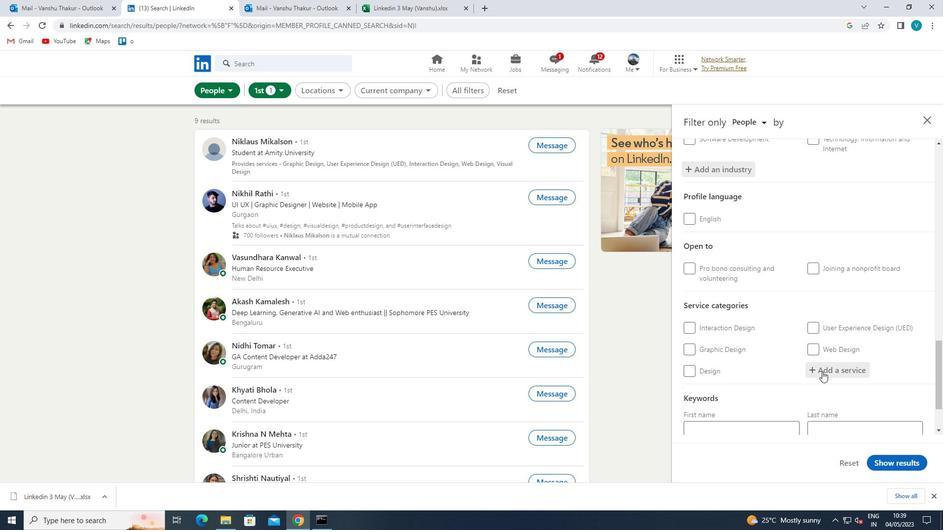 
Action: Key pressed <Key.shift><Key.shift>GHOST
Screenshot: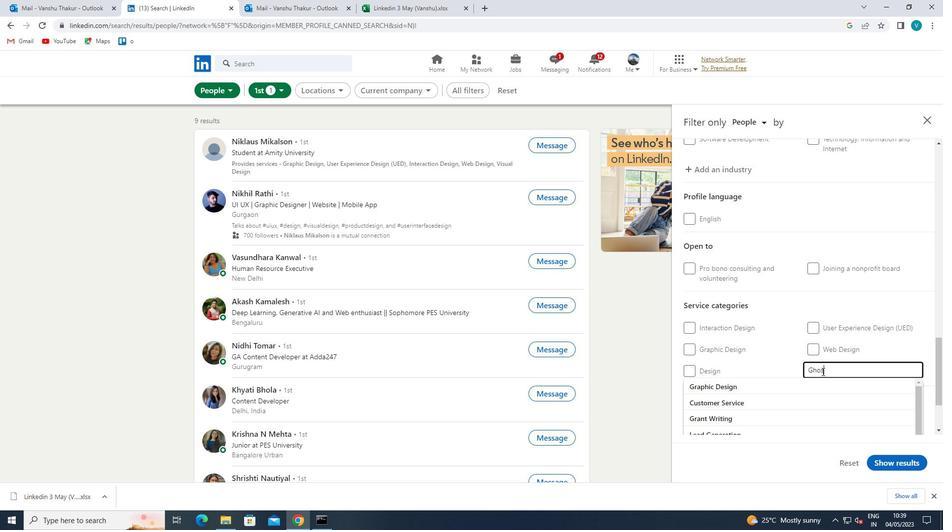 
Action: Mouse moved to (810, 384)
Screenshot: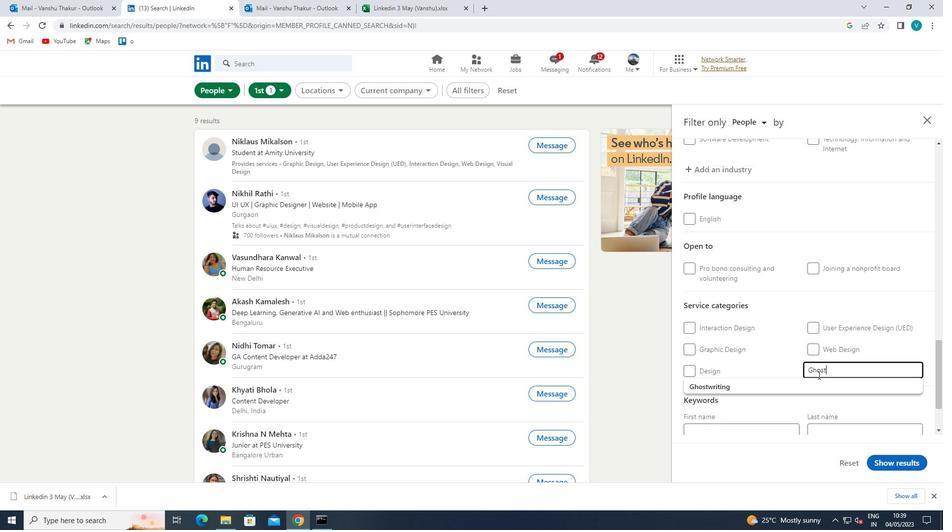
Action: Mouse pressed left at (810, 384)
Screenshot: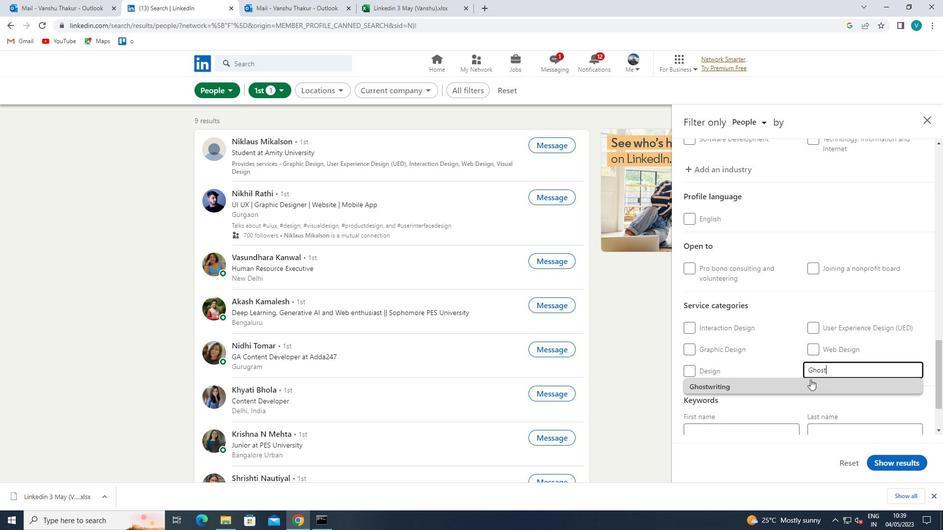 
Action: Mouse scrolled (810, 384) with delta (0, 0)
Screenshot: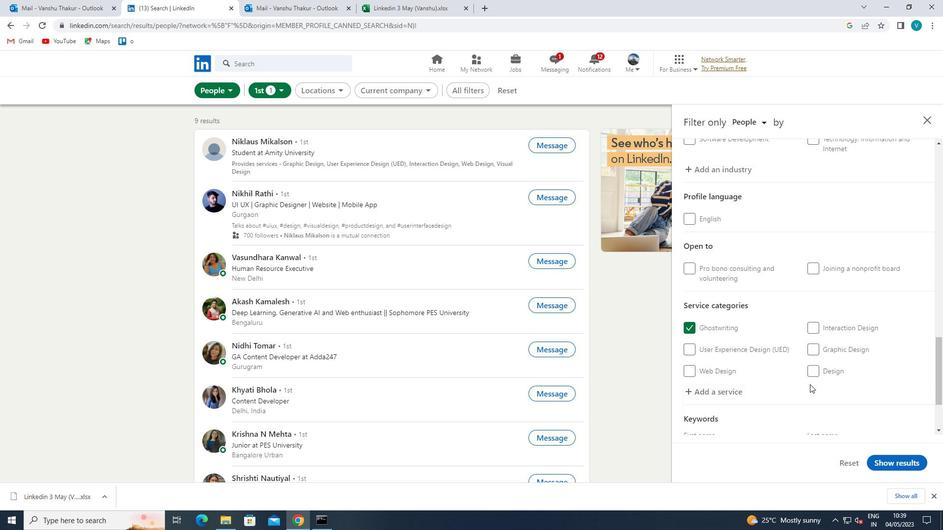 
Action: Mouse scrolled (810, 384) with delta (0, 0)
Screenshot: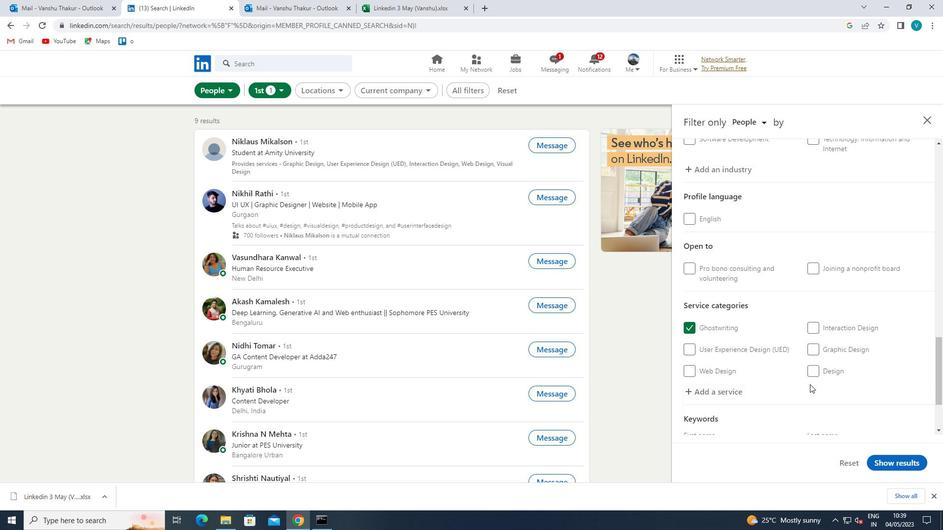 
Action: Mouse scrolled (810, 384) with delta (0, 0)
Screenshot: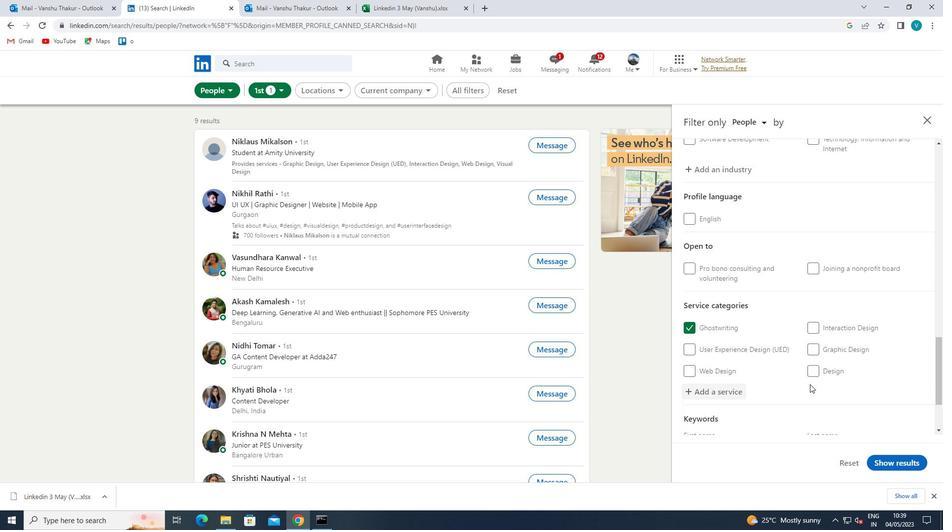 
Action: Mouse scrolled (810, 384) with delta (0, 0)
Screenshot: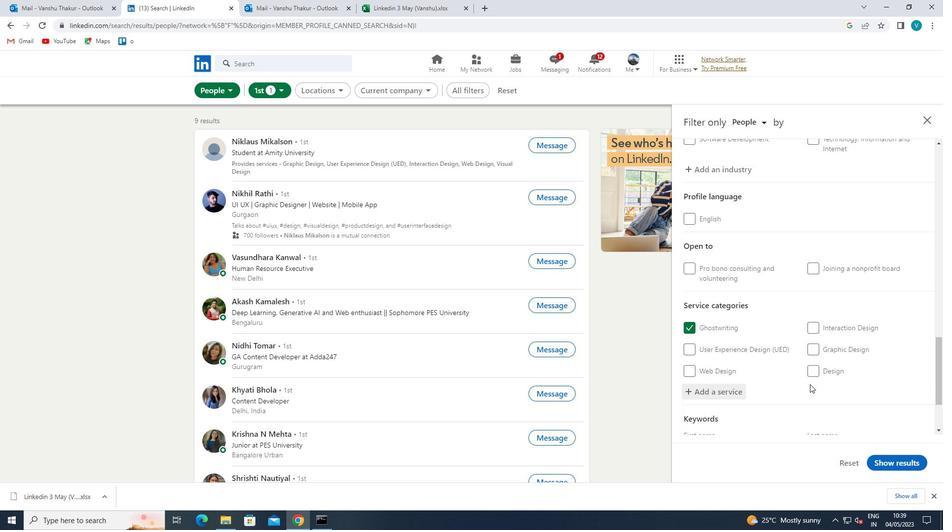 
Action: Mouse moved to (790, 396)
Screenshot: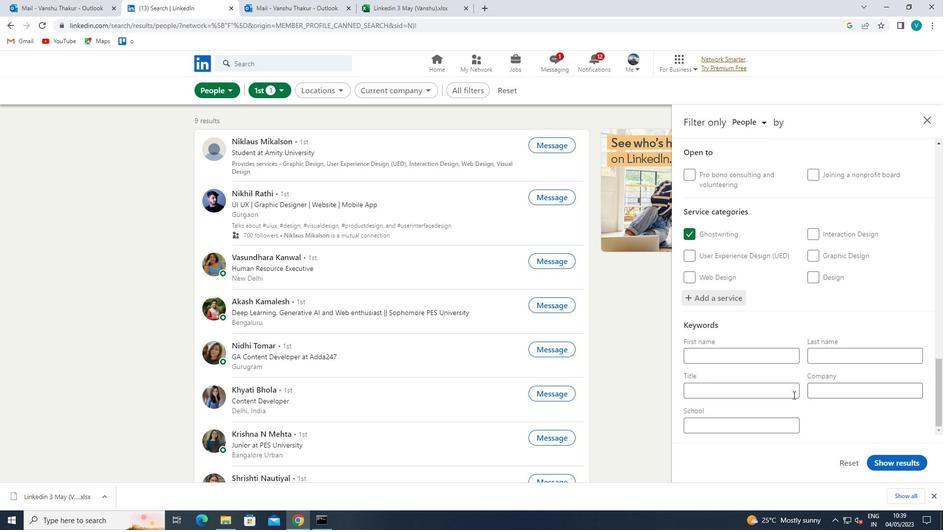 
Action: Mouse pressed left at (790, 396)
Screenshot: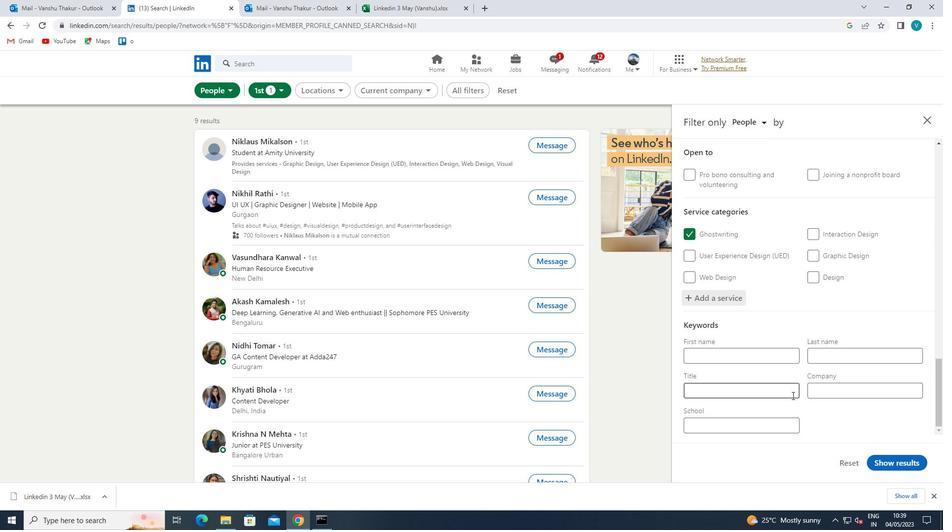 
Action: Mouse moved to (790, 396)
Screenshot: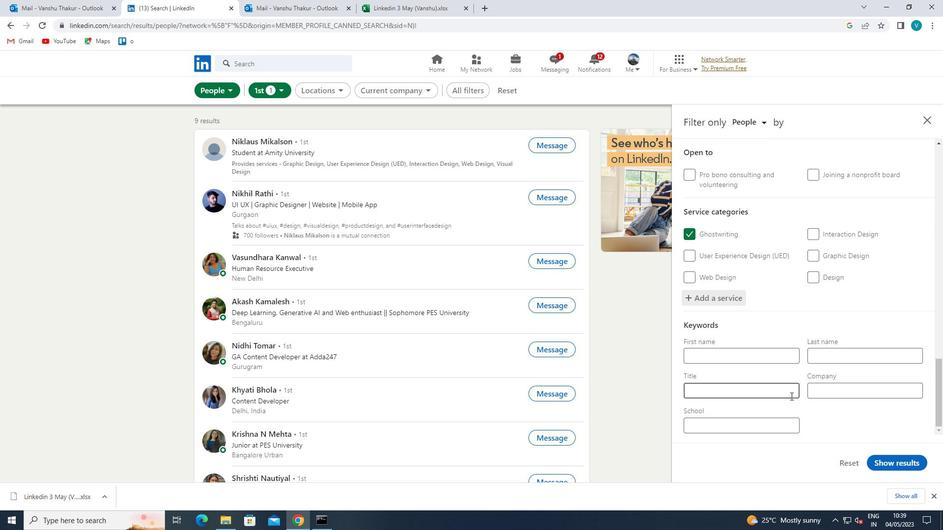 
Action: Key pressed <Key.shift>OFFICE<Key.space><Key.shift>CLERK<Key.space>
Screenshot: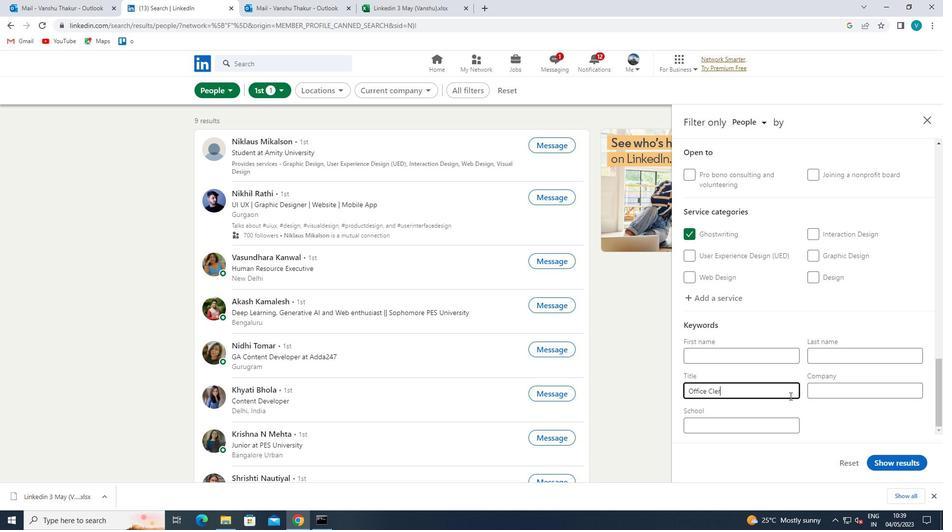 
Action: Mouse moved to (911, 457)
Screenshot: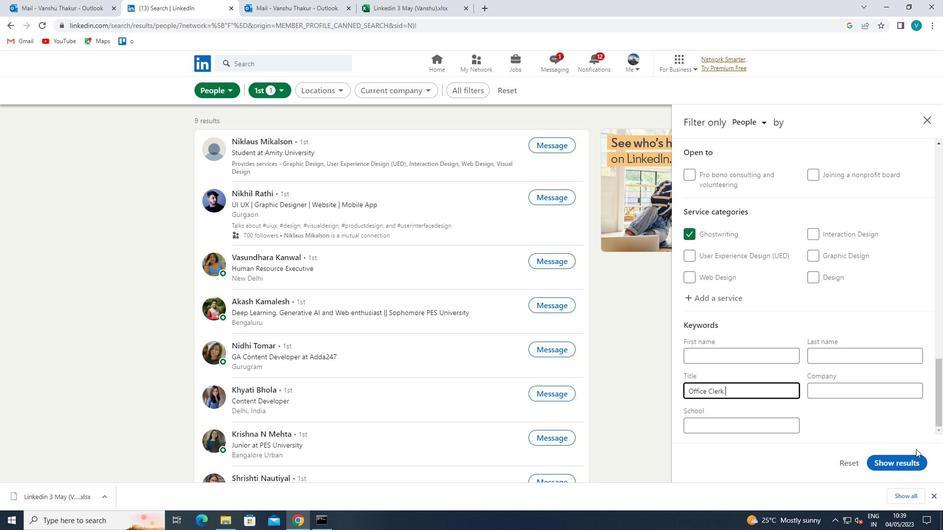 
Action: Mouse pressed left at (911, 457)
Screenshot: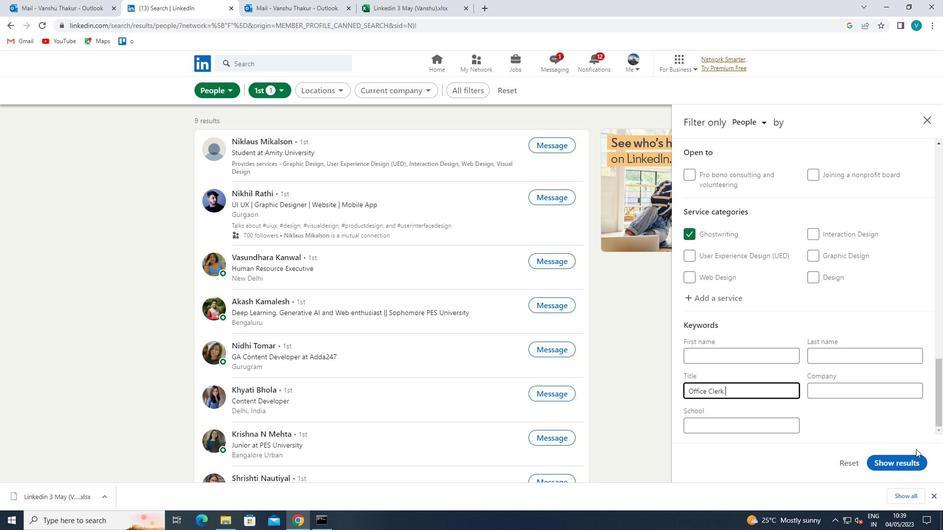 
